 Task: Look for space in Nyakabindi, Tanzania from 12th July, 2023 to 16th July, 2023 for 8 adults in price range Rs.10000 to Rs.16000. Place can be private room with 8 bedrooms having 8 beds and 8 bathrooms. Property type can be house, flat, guest house, hotel. Amenities needed are: wifi, TV, free parkinig on premises, gym, breakfast. Booking option can be shelf check-in. Required host language is English.
Action: Mouse moved to (423, 86)
Screenshot: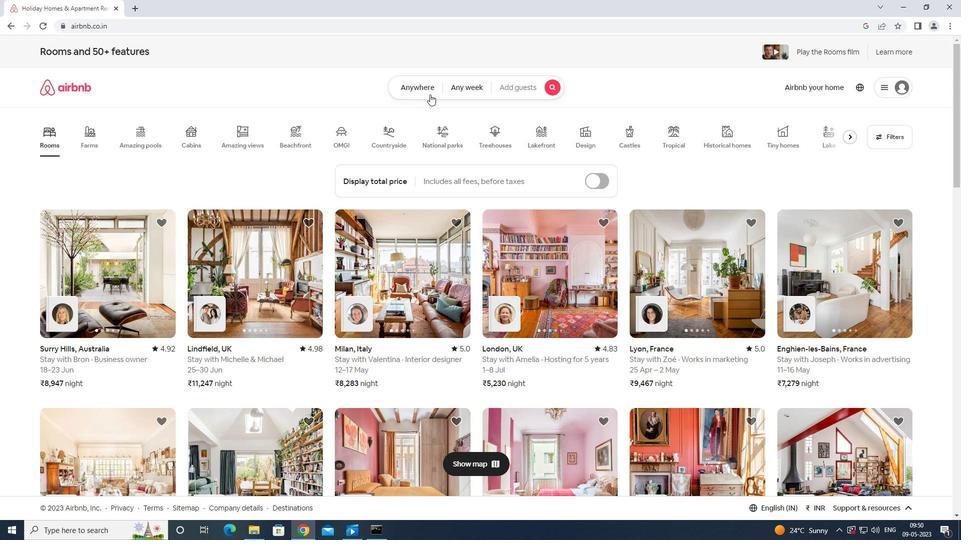 
Action: Mouse pressed left at (423, 86)
Screenshot: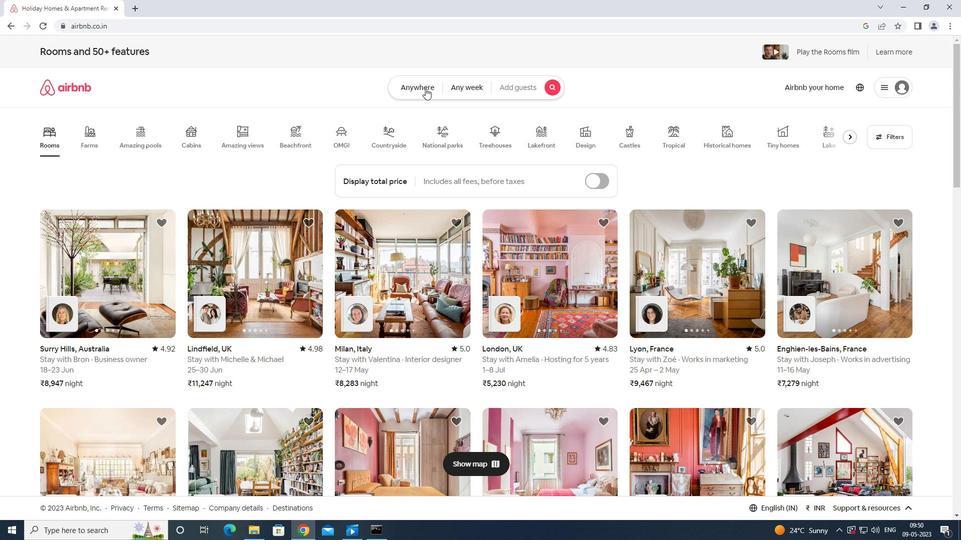 
Action: Mouse moved to (367, 121)
Screenshot: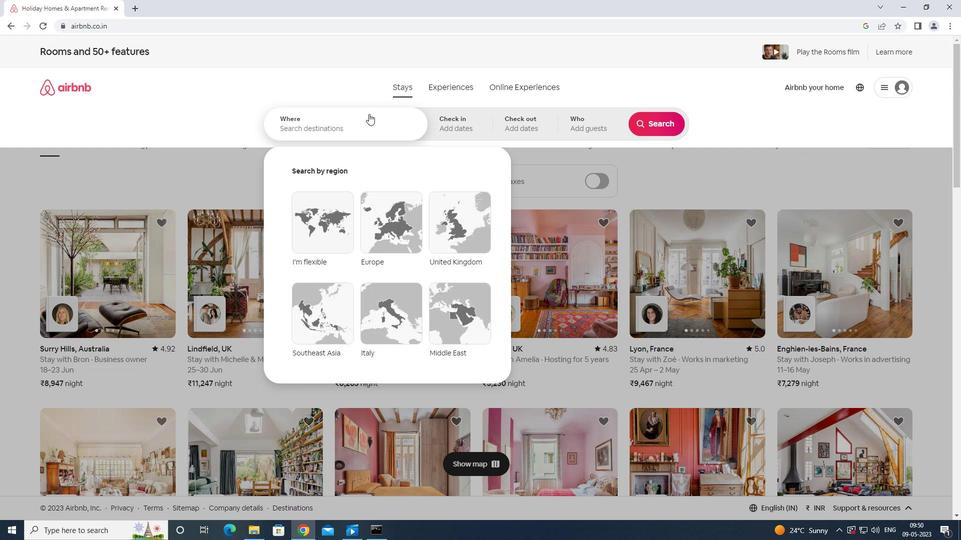 
Action: Mouse pressed left at (367, 121)
Screenshot: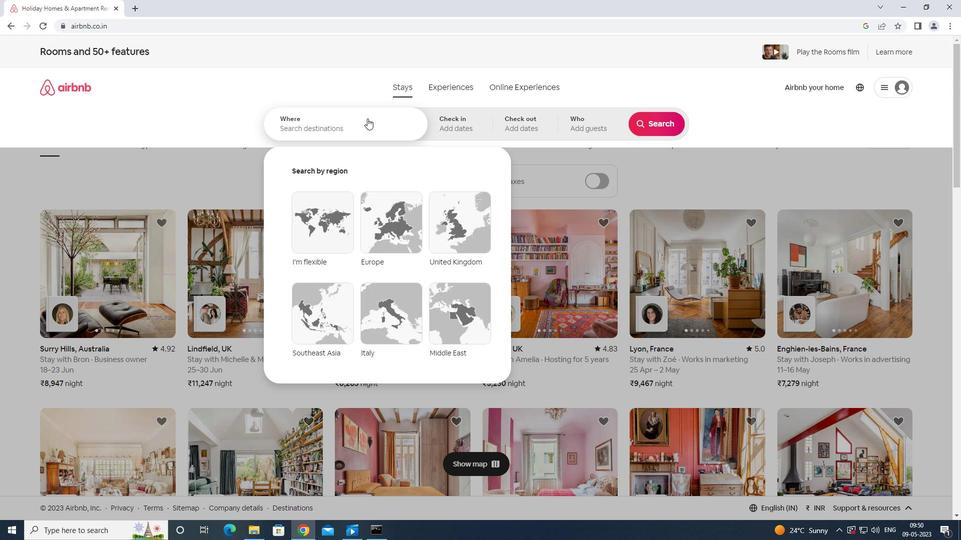 
Action: Mouse moved to (365, 125)
Screenshot: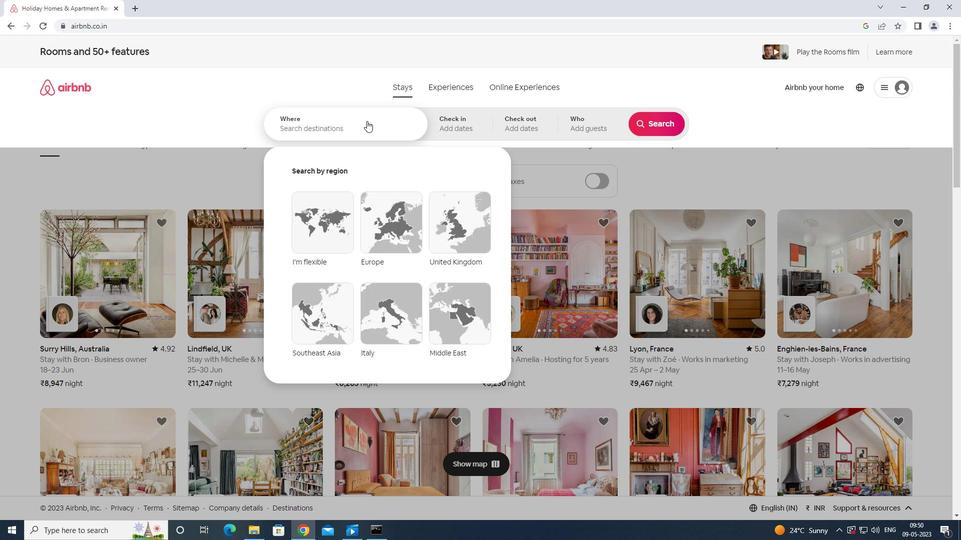 
Action: Key pressed n<Key.backspace><Key.shift>NYKABINDI<Key.space>TANZANIA\<Key.backspace><Key.enter>
Screenshot: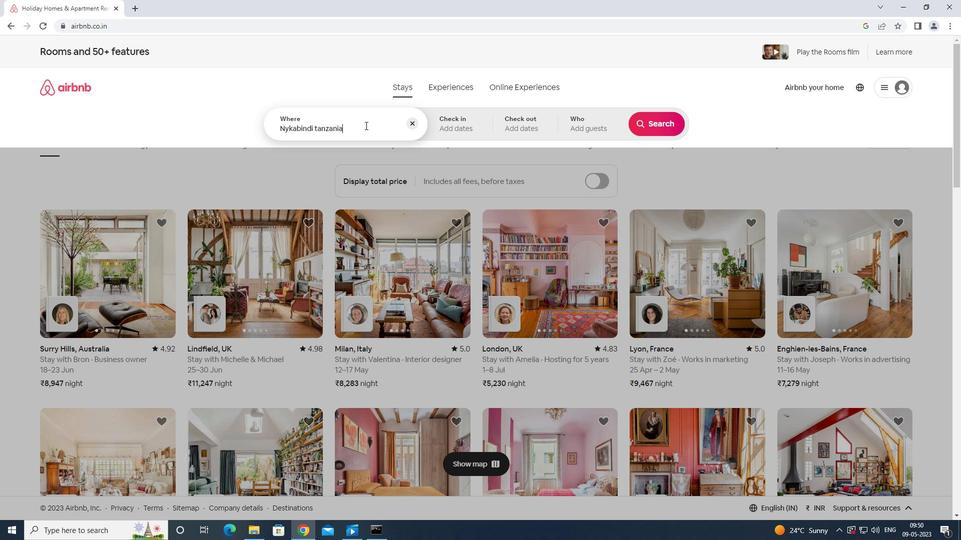 
Action: Mouse moved to (648, 207)
Screenshot: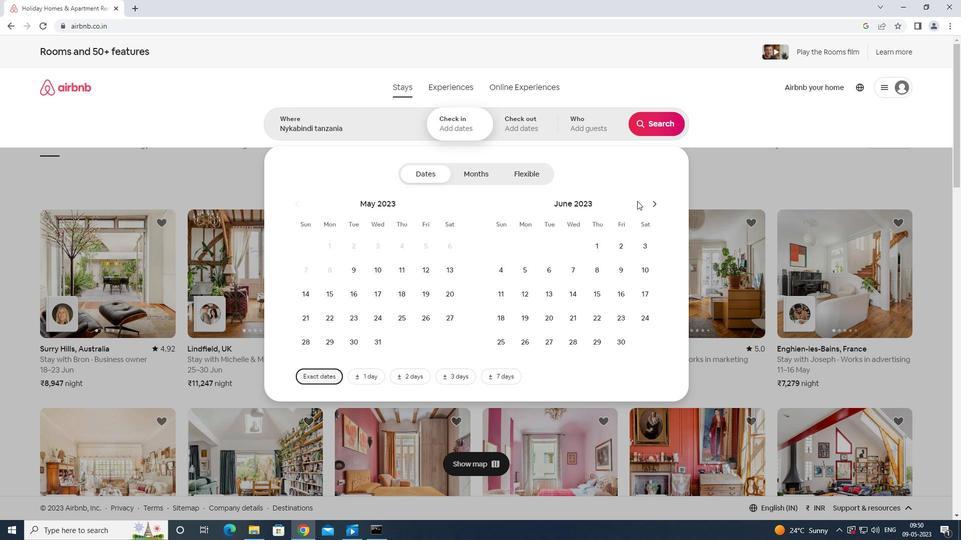 
Action: Mouse pressed left at (648, 207)
Screenshot: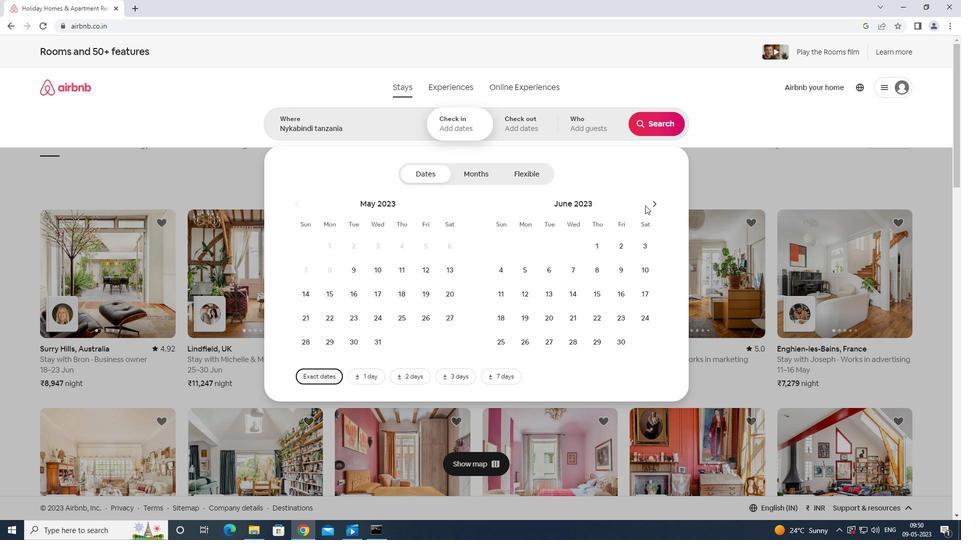 
Action: Mouse moved to (577, 290)
Screenshot: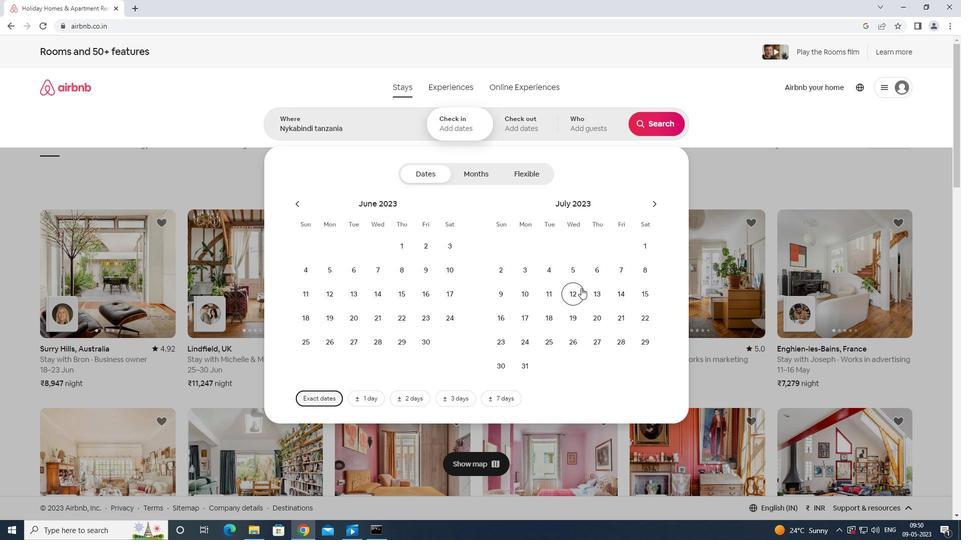 
Action: Mouse pressed left at (577, 290)
Screenshot: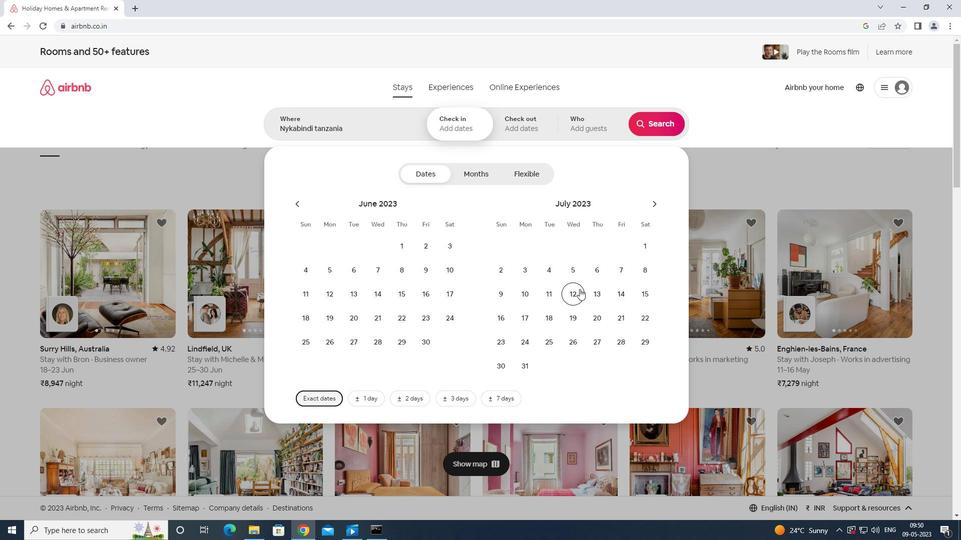
Action: Mouse moved to (506, 315)
Screenshot: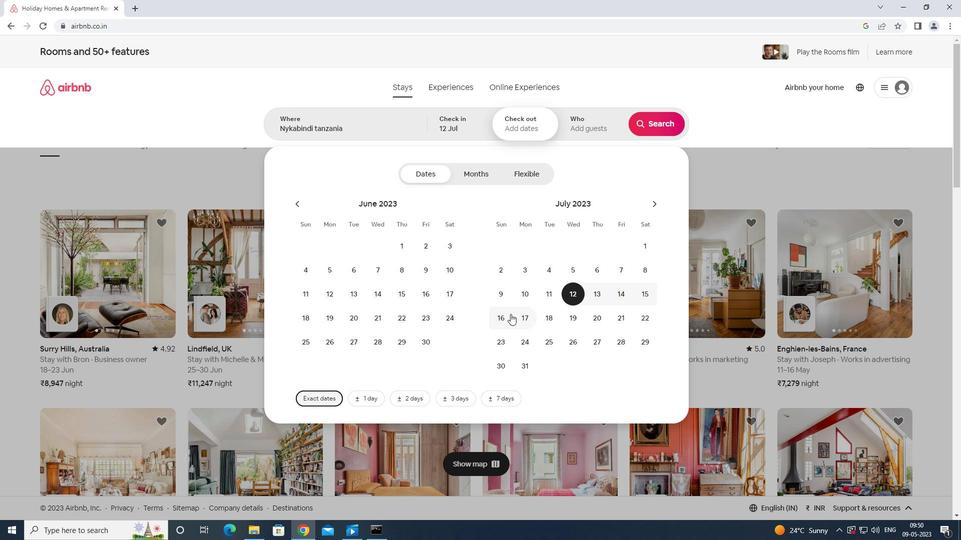 
Action: Mouse pressed left at (506, 315)
Screenshot: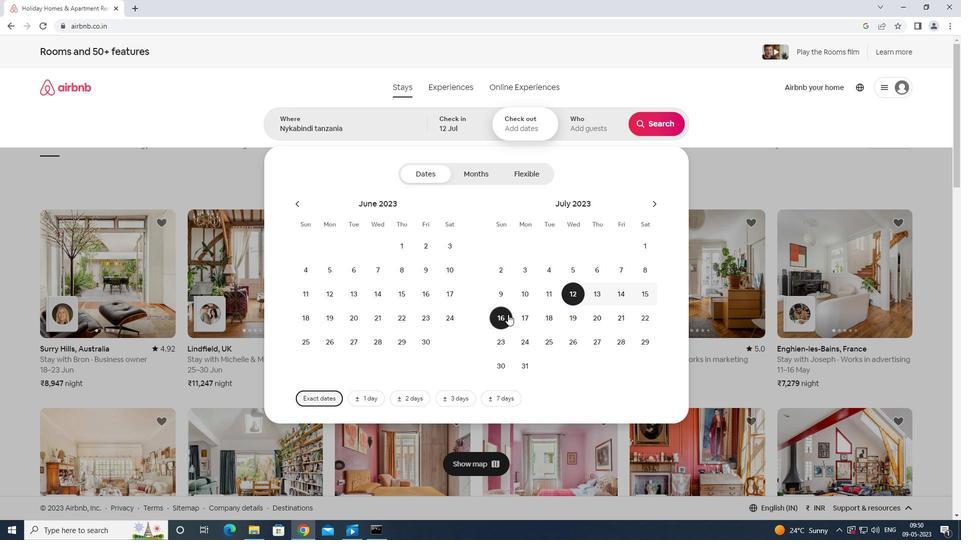 
Action: Mouse moved to (597, 126)
Screenshot: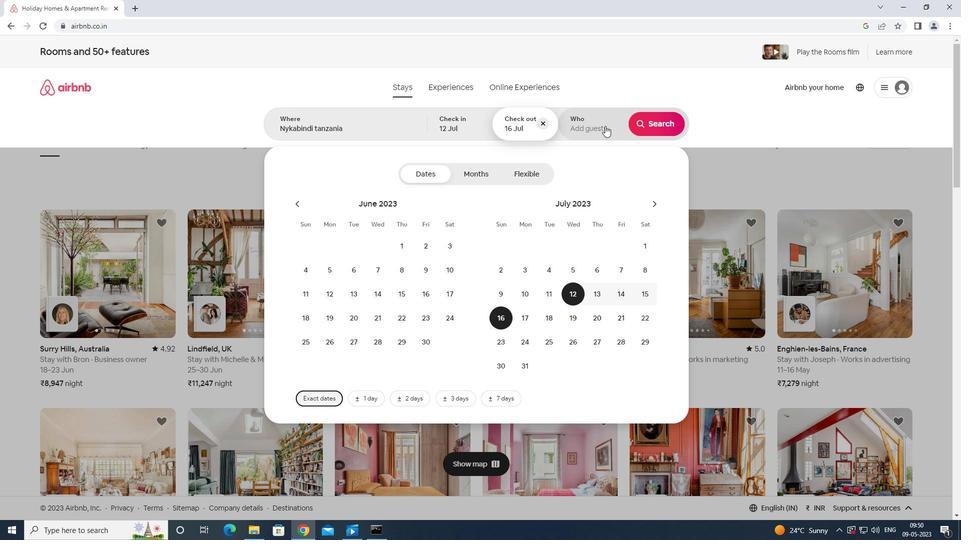 
Action: Mouse pressed left at (597, 126)
Screenshot: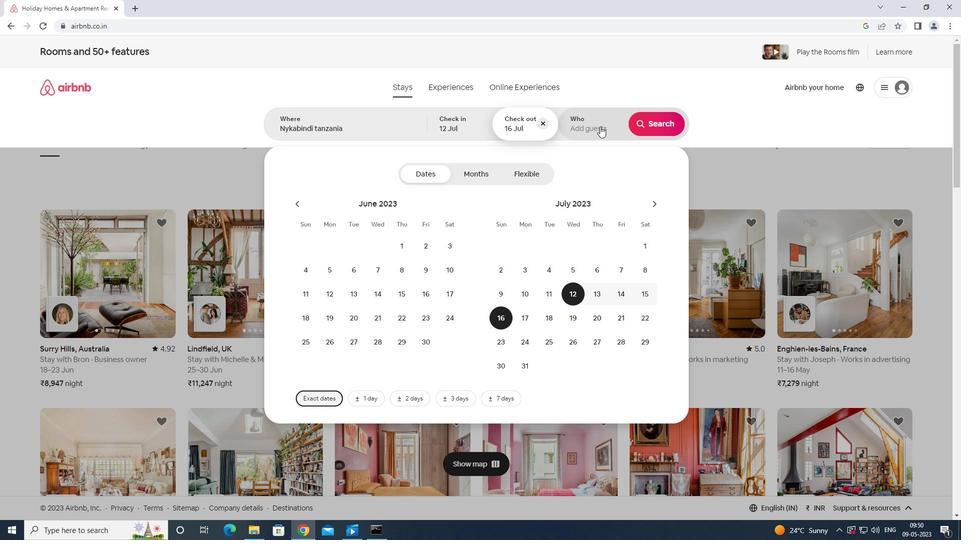 
Action: Mouse moved to (663, 173)
Screenshot: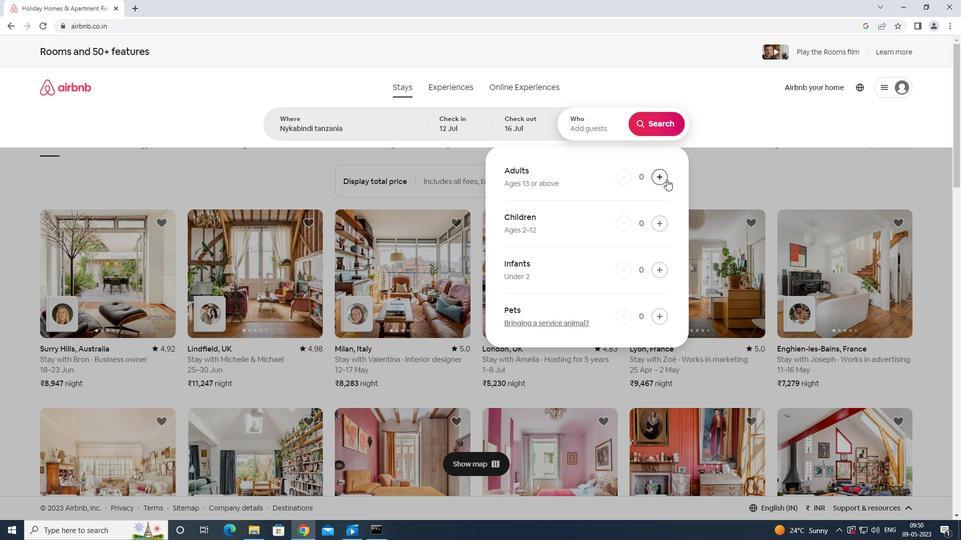 
Action: Mouse pressed left at (663, 173)
Screenshot: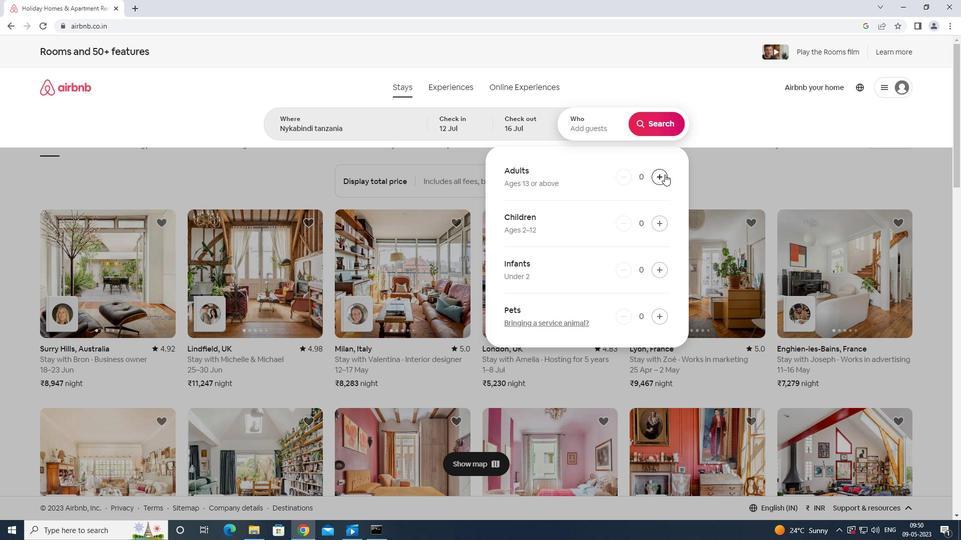 
Action: Mouse pressed left at (663, 173)
Screenshot: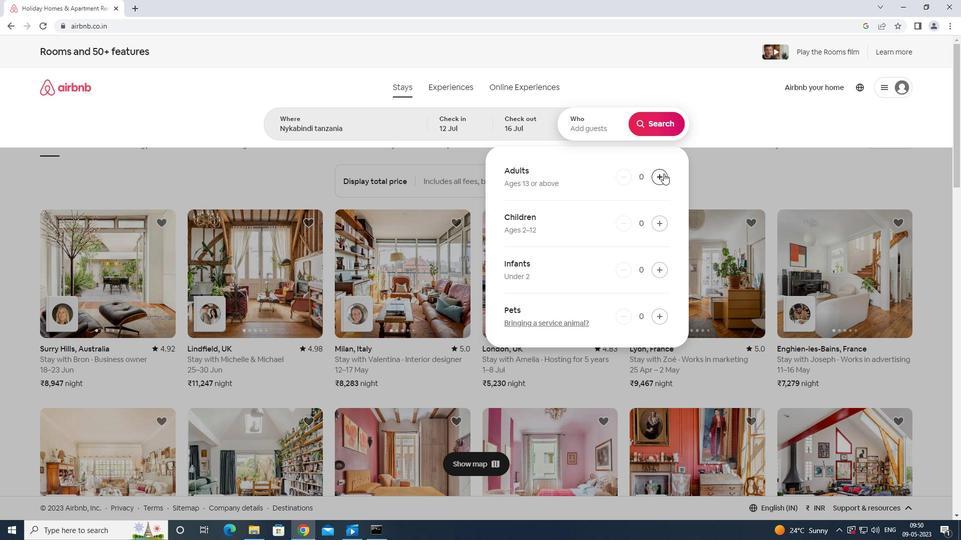 
Action: Mouse pressed left at (663, 173)
Screenshot: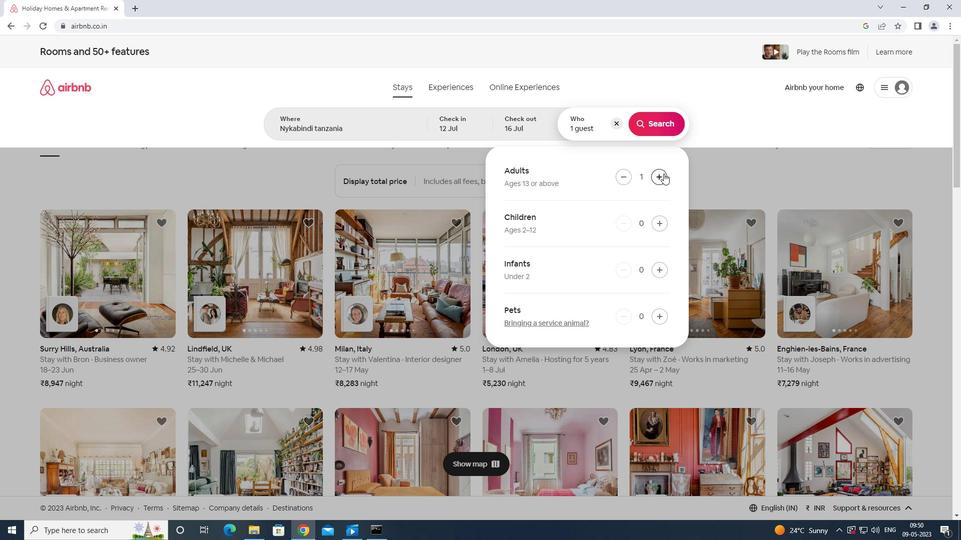 
Action: Mouse pressed left at (663, 173)
Screenshot: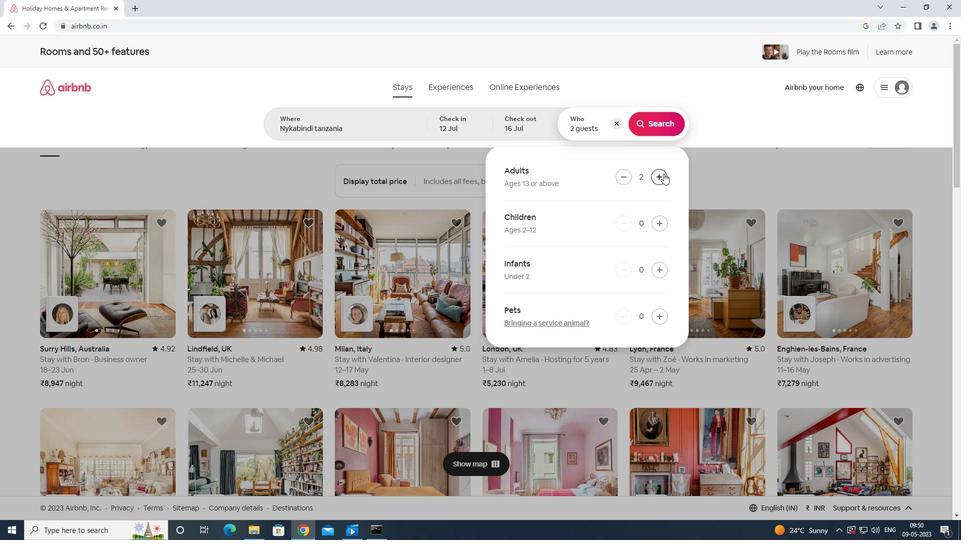 
Action: Mouse pressed left at (663, 173)
Screenshot: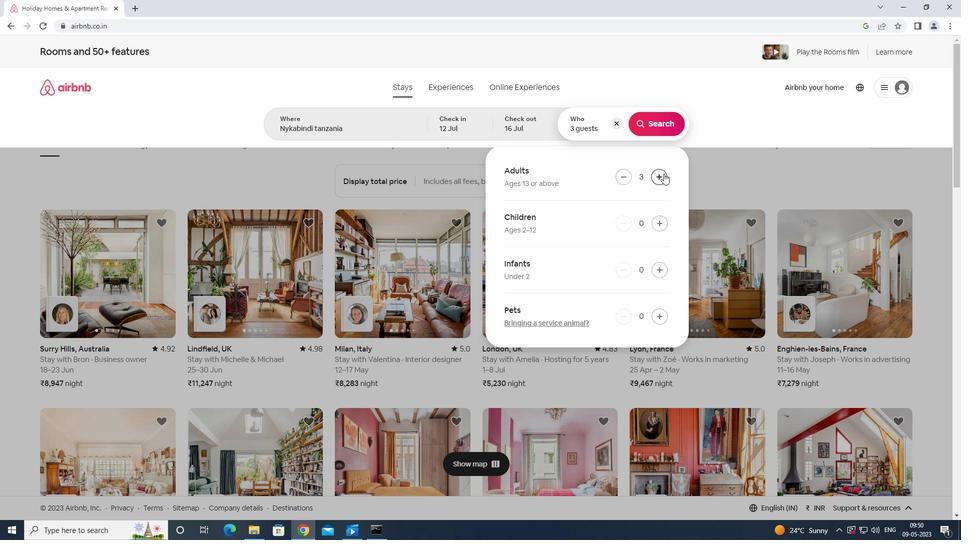 
Action: Mouse pressed left at (663, 173)
Screenshot: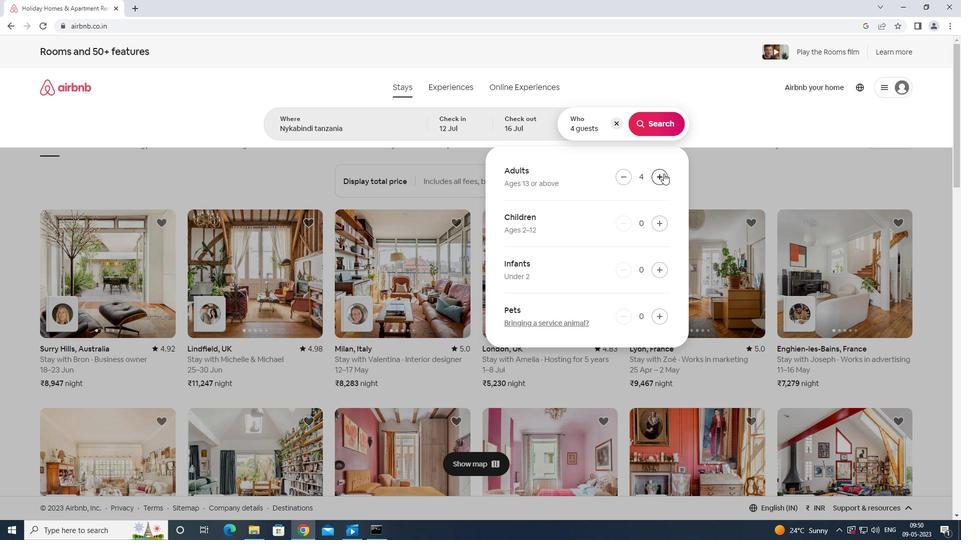 
Action: Mouse pressed left at (663, 173)
Screenshot: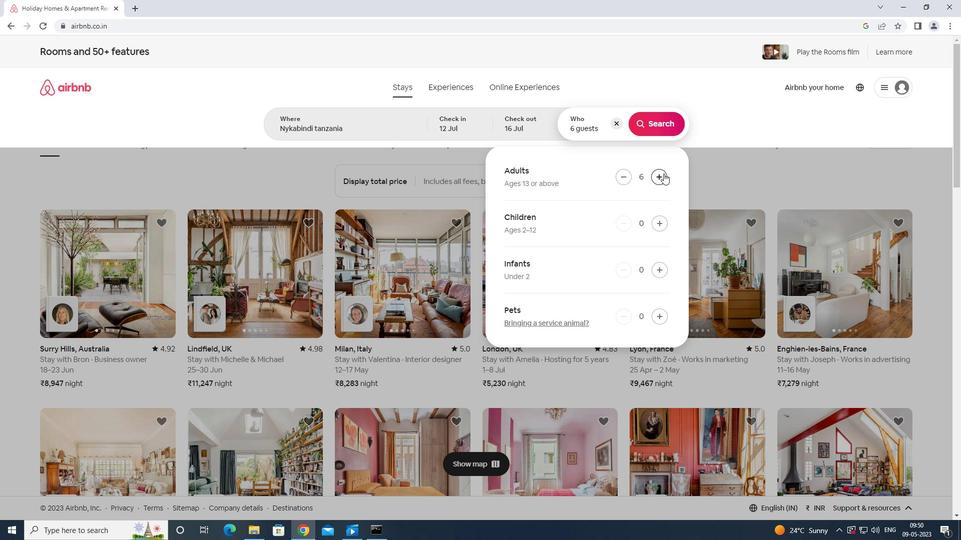 
Action: Mouse pressed left at (663, 173)
Screenshot: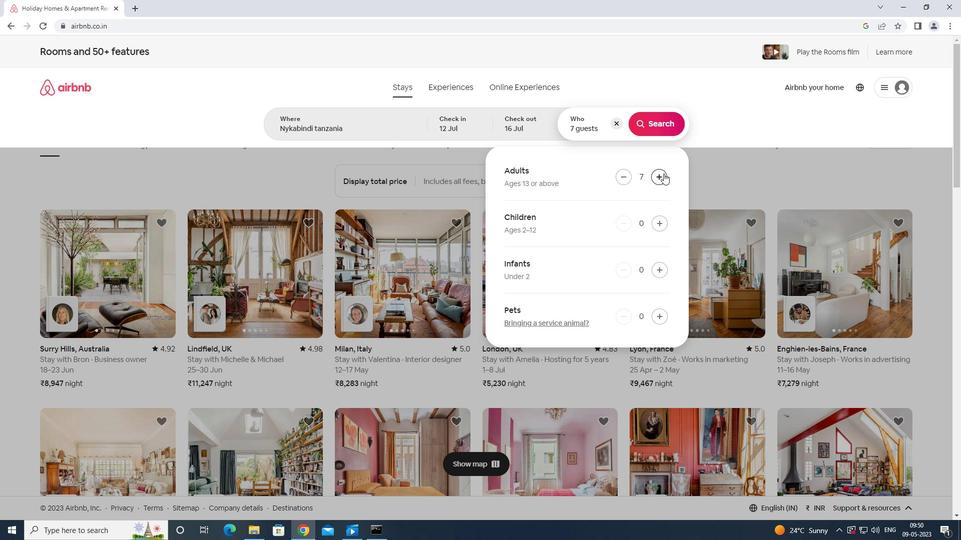 
Action: Mouse moved to (674, 118)
Screenshot: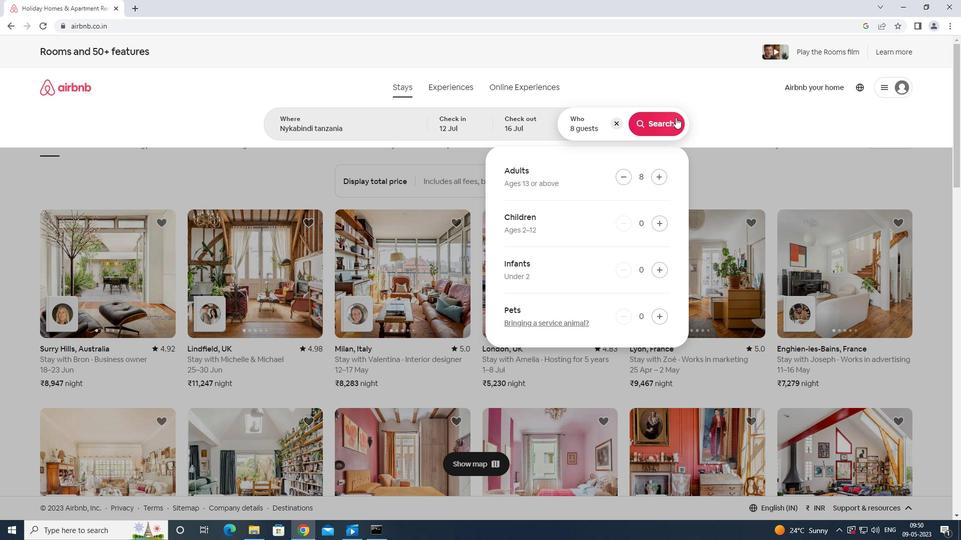 
Action: Mouse pressed left at (674, 118)
Screenshot: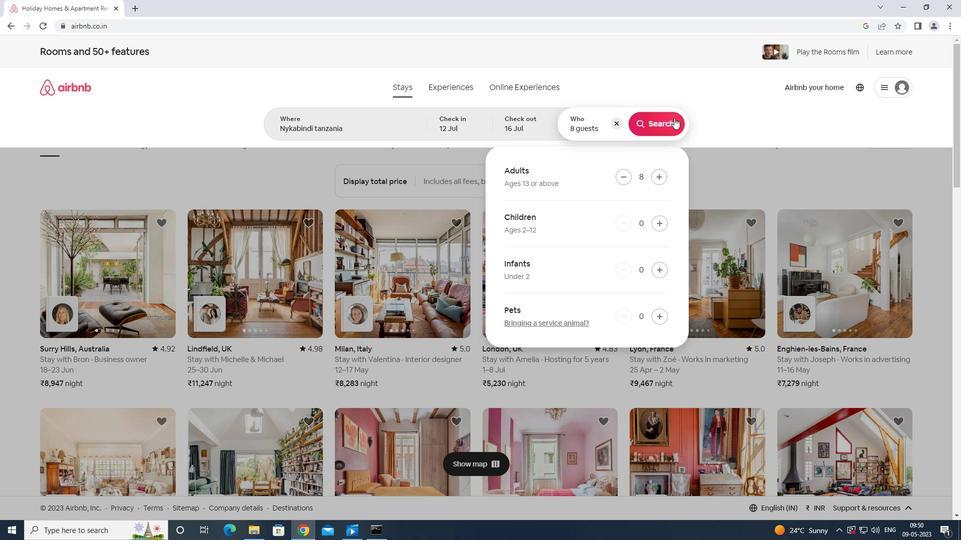 
Action: Mouse moved to (920, 93)
Screenshot: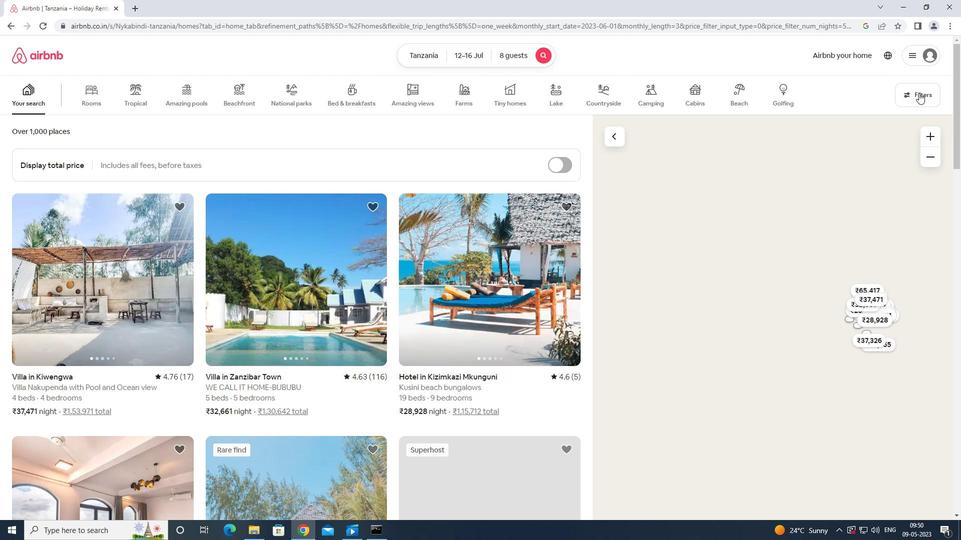 
Action: Mouse pressed left at (920, 93)
Screenshot: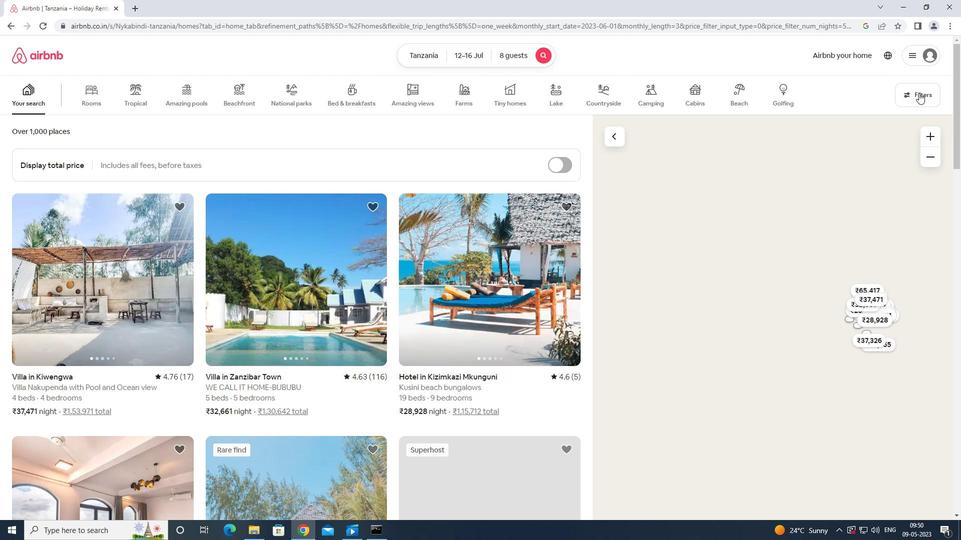 
Action: Mouse moved to (402, 331)
Screenshot: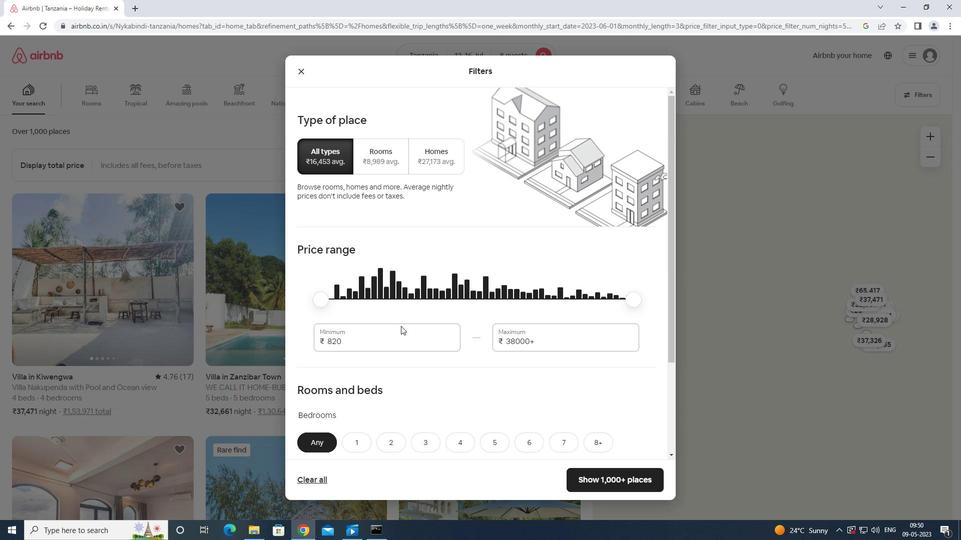 
Action: Mouse pressed left at (402, 331)
Screenshot: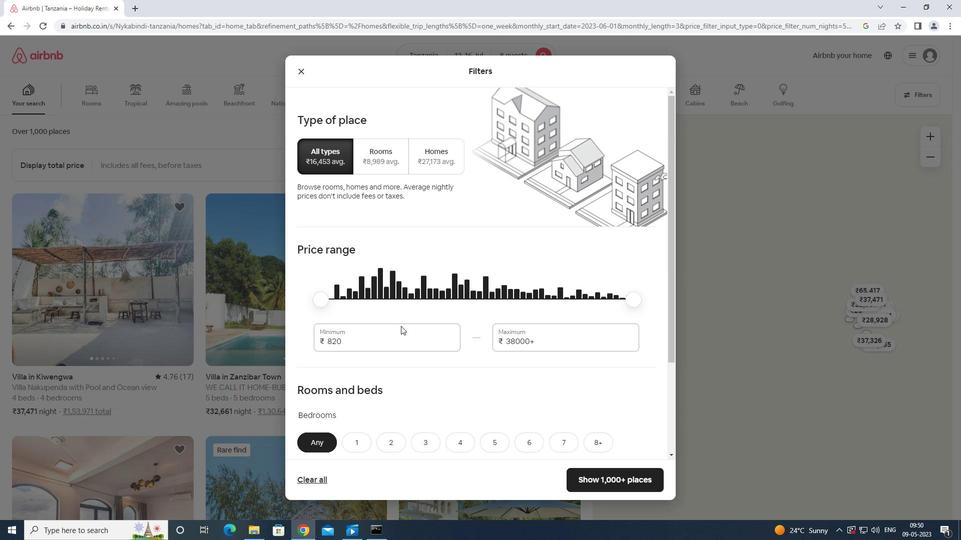 
Action: Mouse moved to (406, 333)
Screenshot: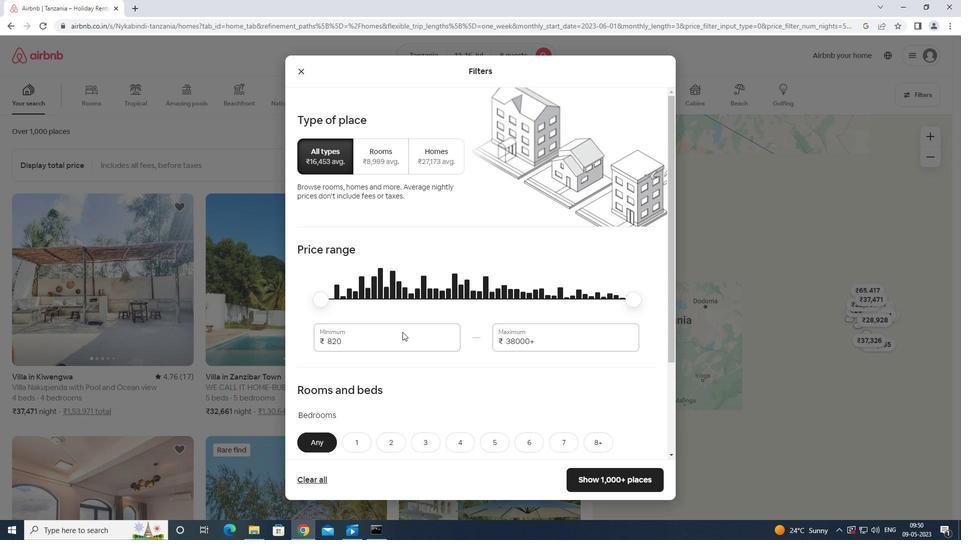 
Action: Key pressed <Key.backspace><Key.backspace><Key.backspace><Key.backspace><Key.backspace>10000
Screenshot: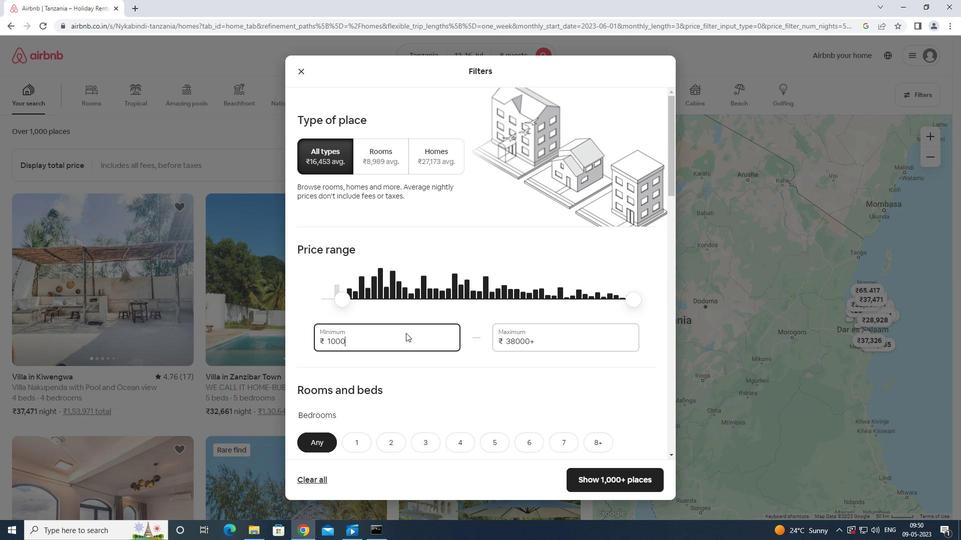 
Action: Mouse moved to (568, 336)
Screenshot: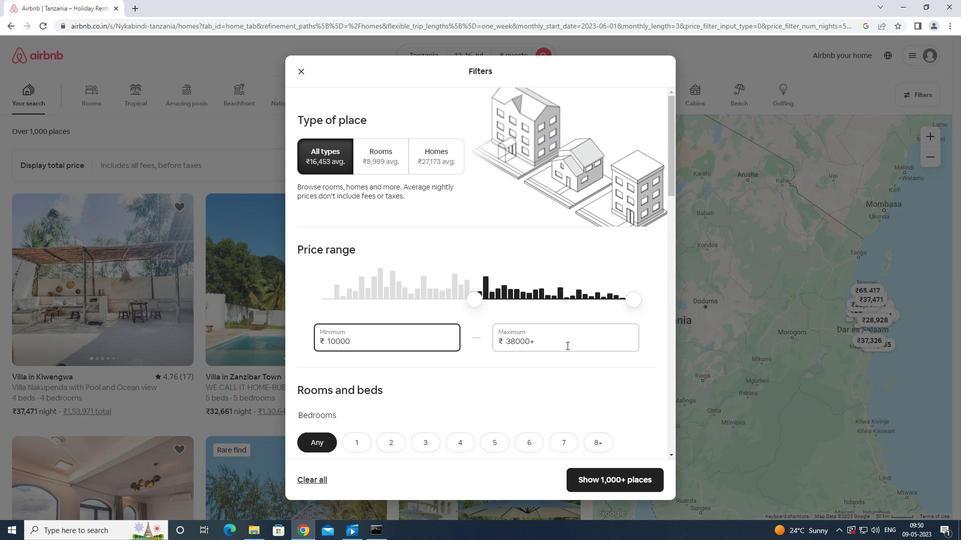 
Action: Mouse pressed left at (568, 336)
Screenshot: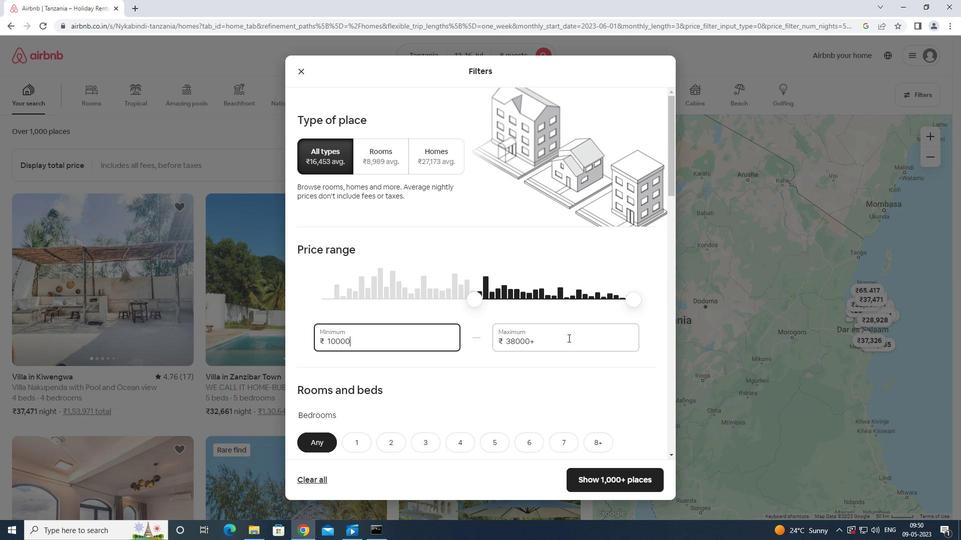 
Action: Key pressed <Key.backspace><Key.backspace><Key.backspace><Key.backspace><Key.backspace><Key.backspace><Key.backspace><Key.backspace><Key.backspace><Key.backspace><Key.backspace><Key.backspace><Key.backspace><Key.backspace><Key.backspace><Key.backspace><Key.backspace><Key.backspace>16000
Screenshot: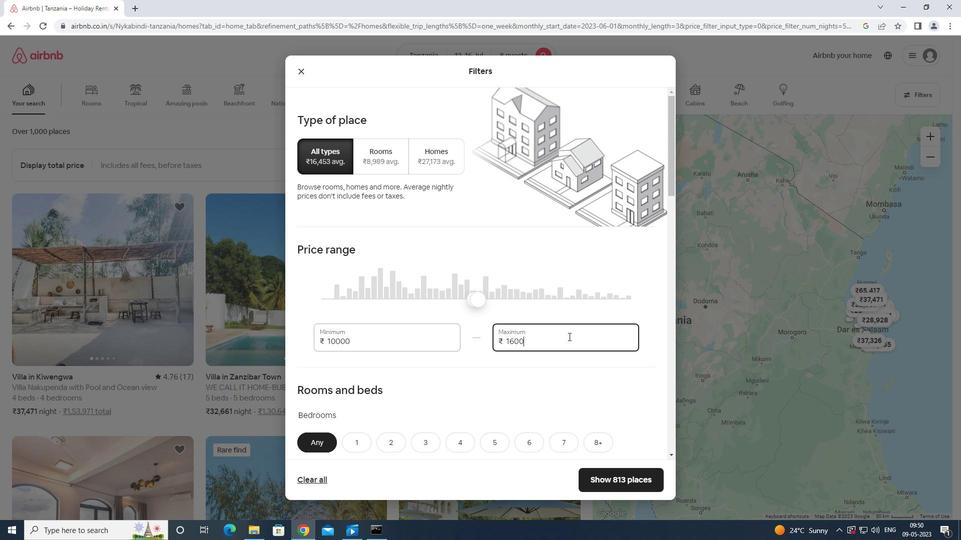 
Action: Mouse moved to (571, 352)
Screenshot: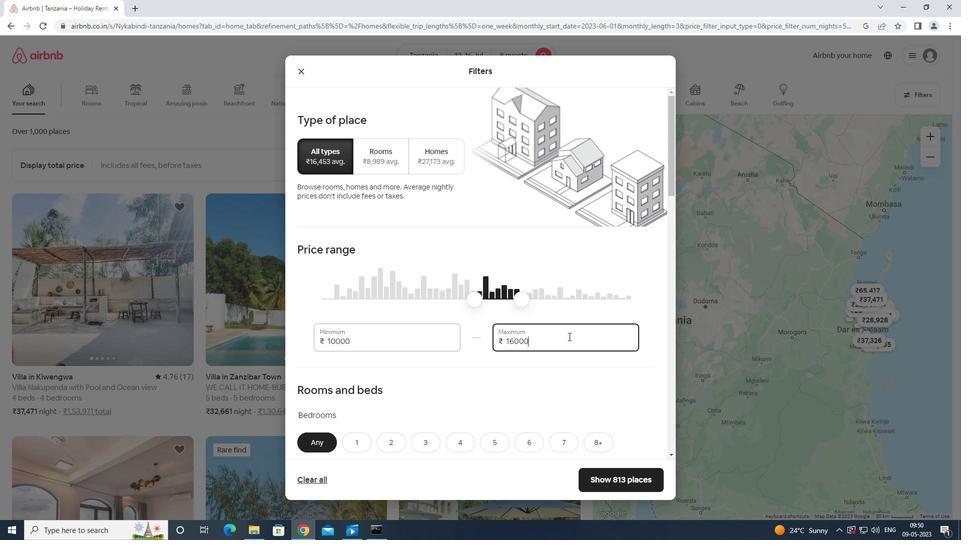 
Action: Mouse scrolled (571, 352) with delta (0, 0)
Screenshot: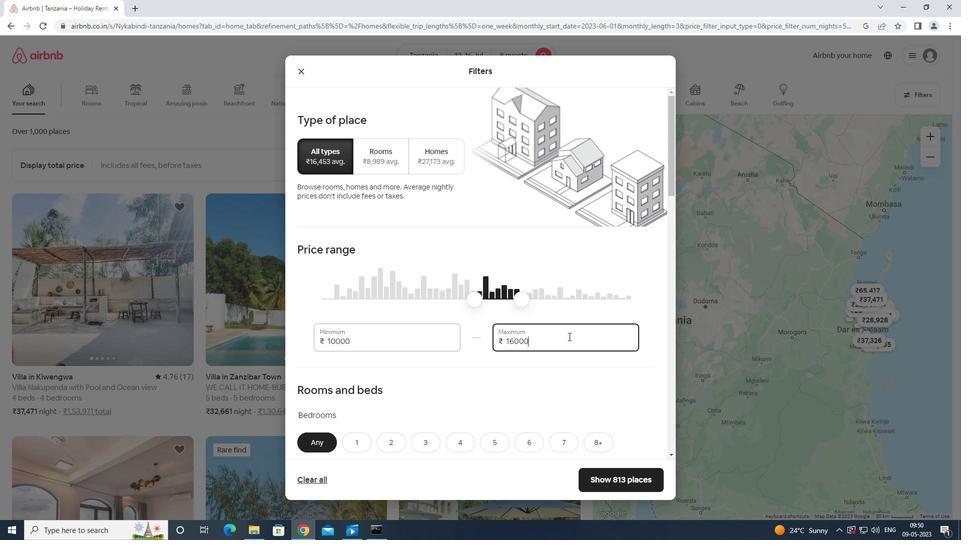 
Action: Mouse moved to (573, 364)
Screenshot: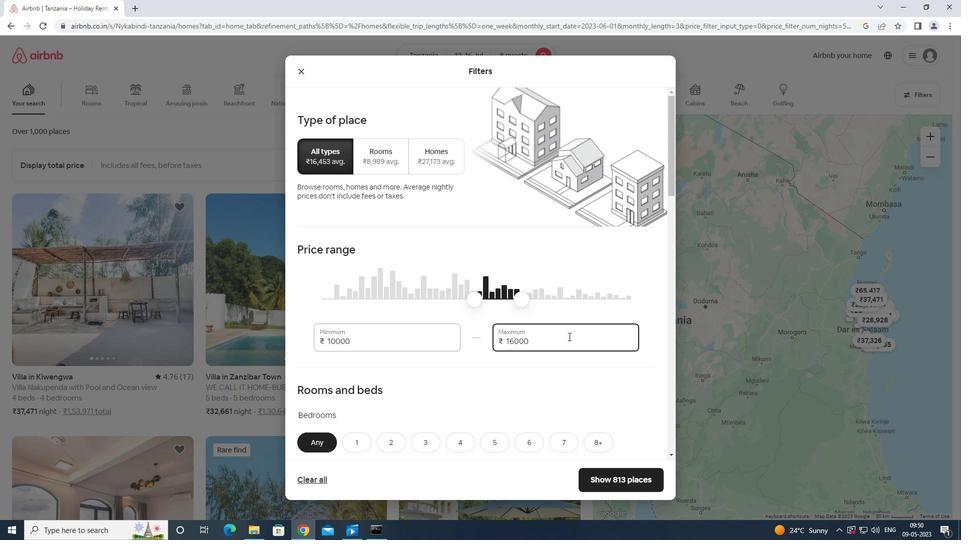 
Action: Mouse scrolled (573, 363) with delta (0, 0)
Screenshot: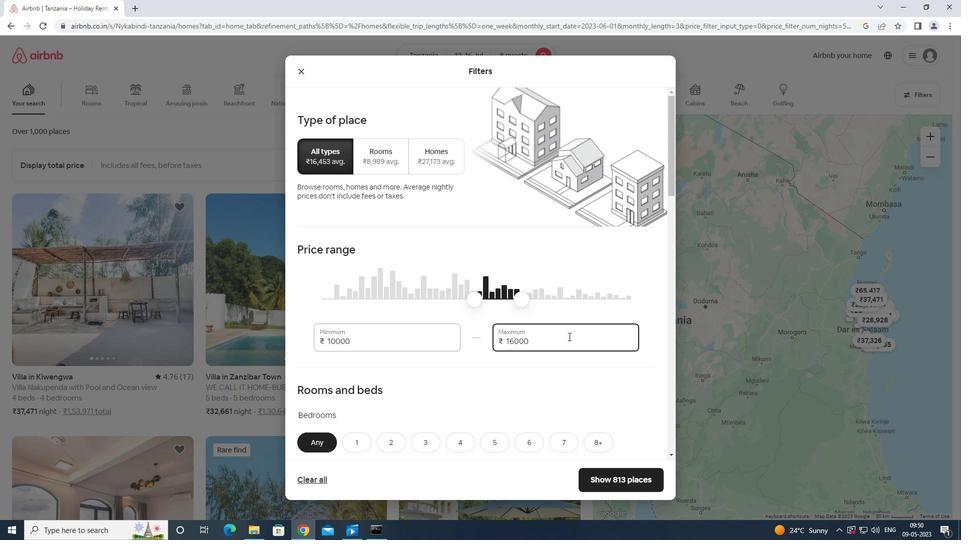 
Action: Mouse moved to (602, 342)
Screenshot: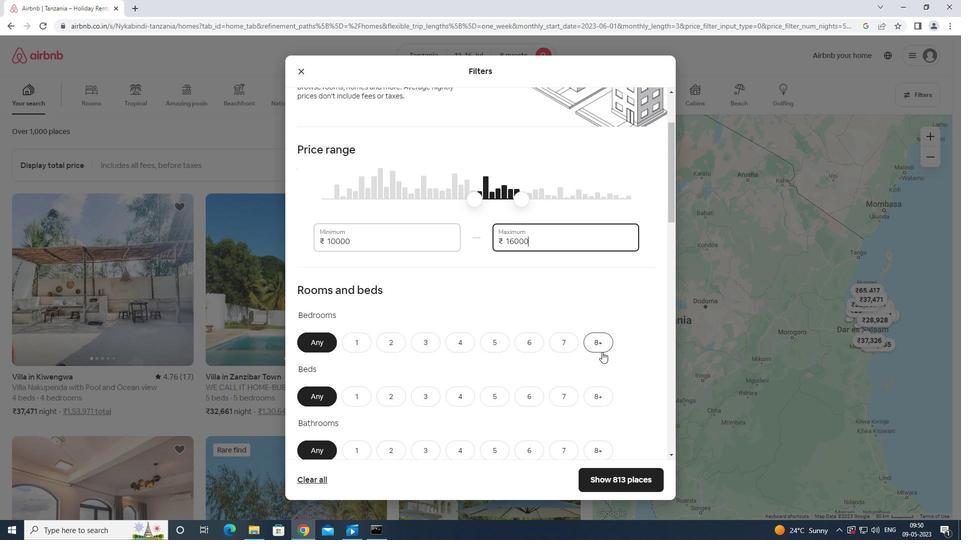 
Action: Mouse pressed left at (602, 342)
Screenshot: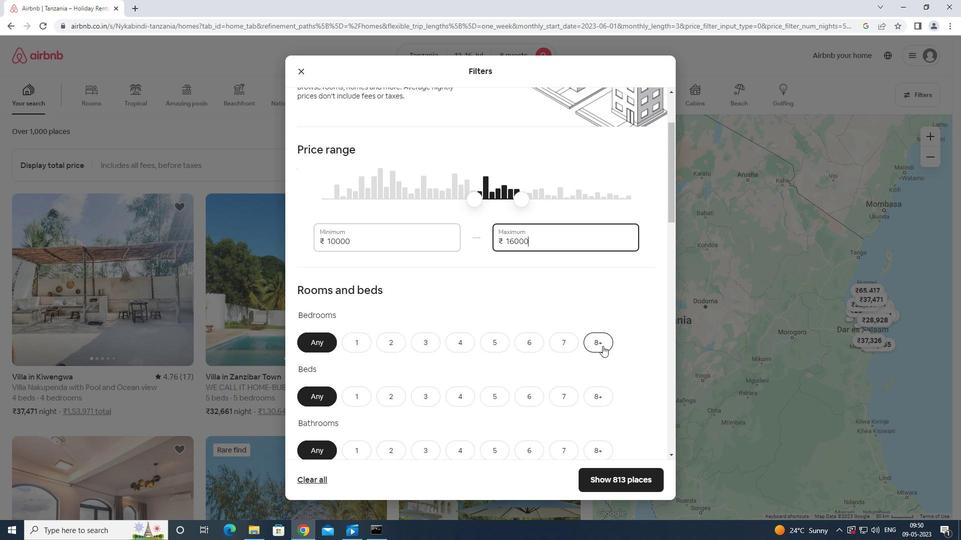 
Action: Mouse moved to (597, 400)
Screenshot: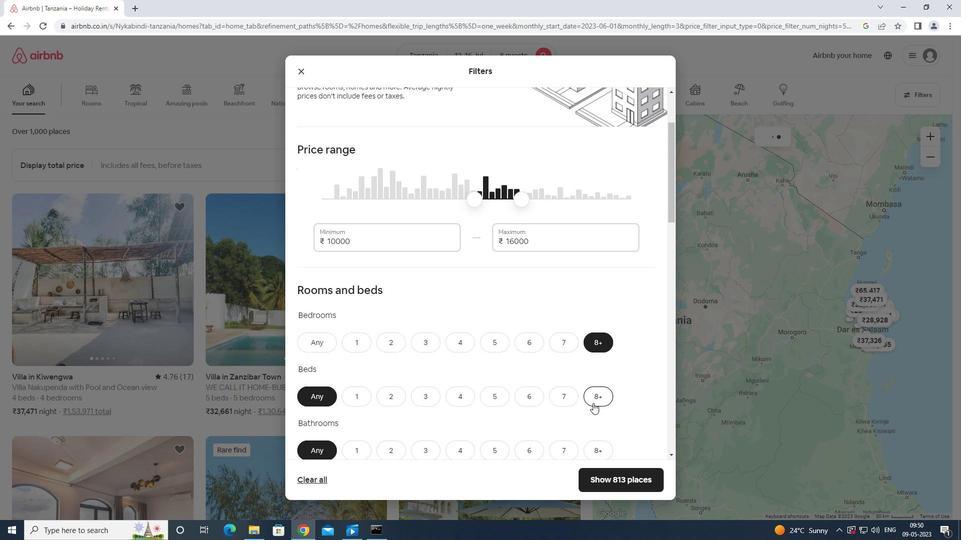 
Action: Mouse pressed left at (597, 400)
Screenshot: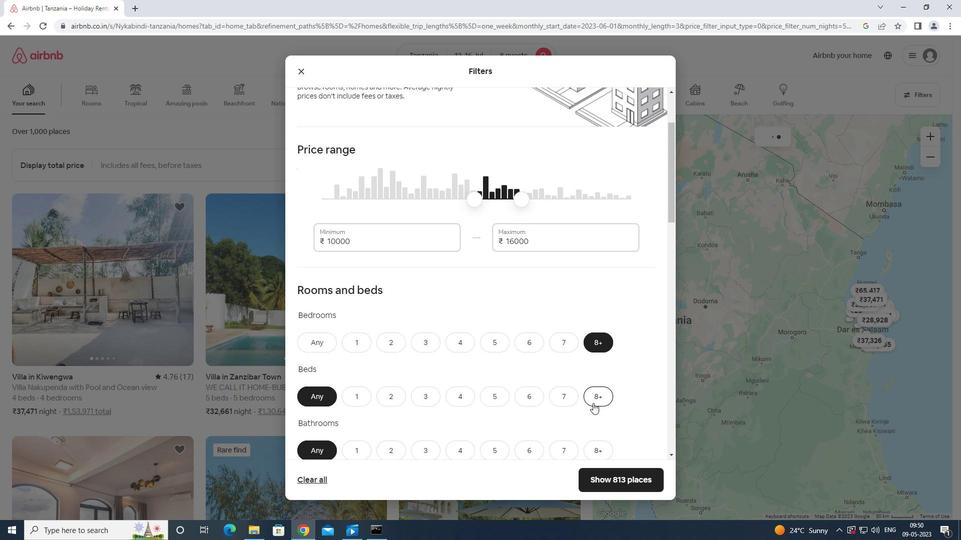 
Action: Mouse moved to (598, 454)
Screenshot: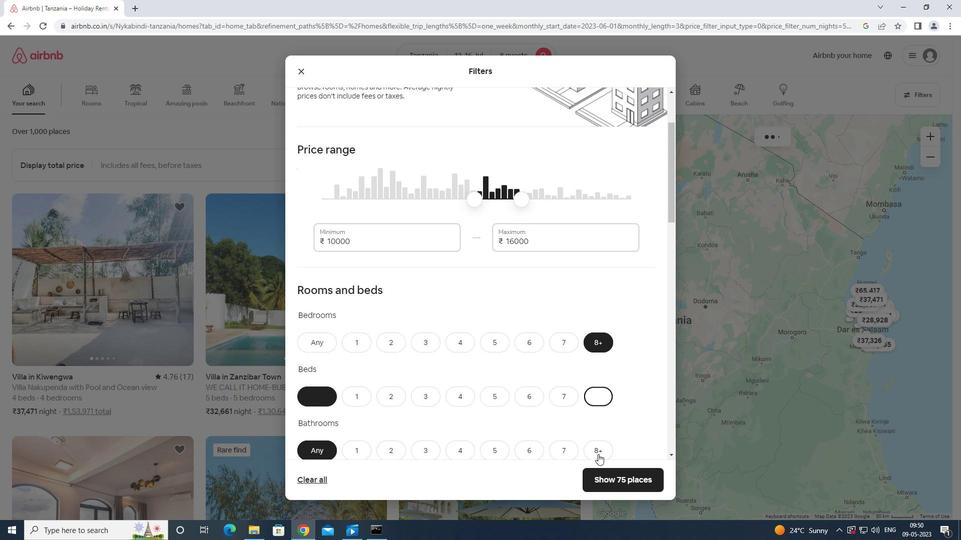 
Action: Mouse pressed left at (598, 454)
Screenshot: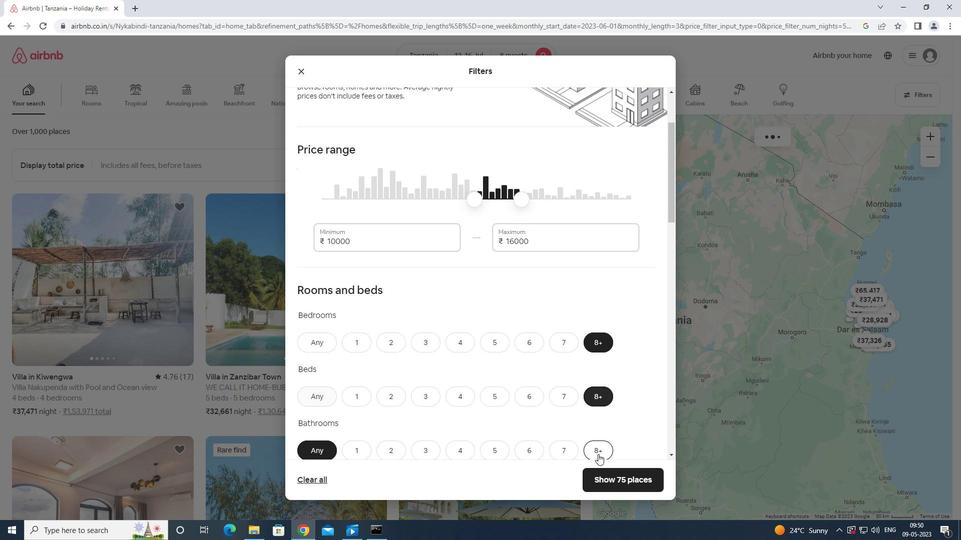 
Action: Mouse moved to (592, 442)
Screenshot: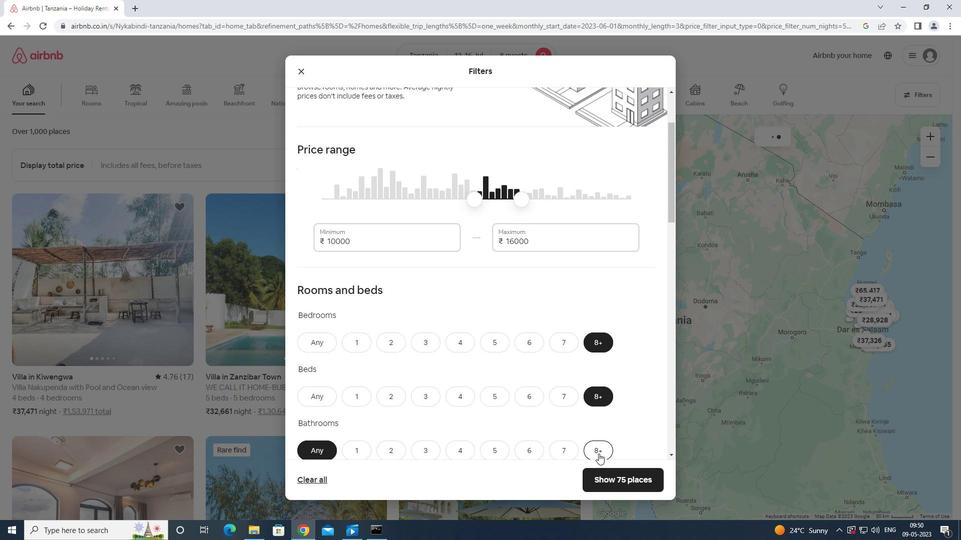 
Action: Mouse scrolled (592, 442) with delta (0, 0)
Screenshot: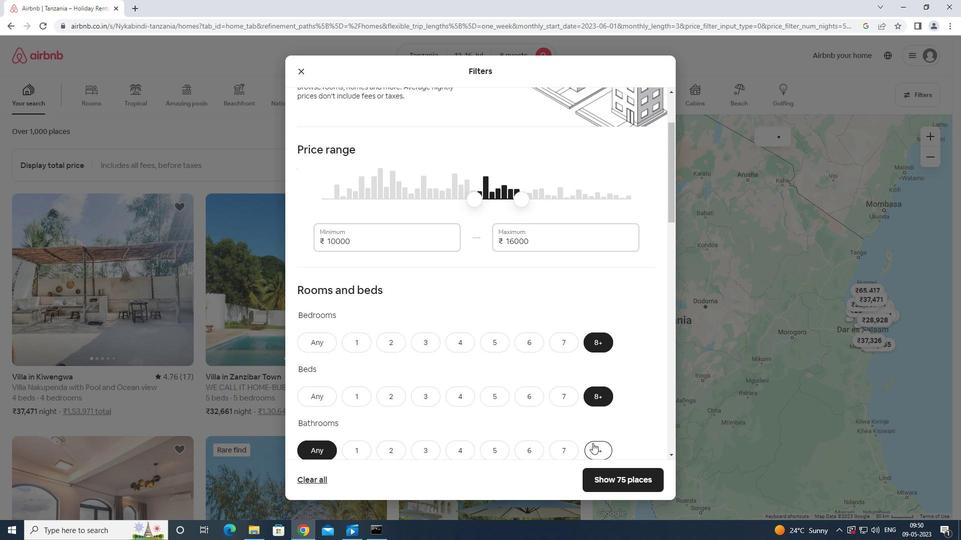 
Action: Mouse scrolled (592, 442) with delta (0, 0)
Screenshot: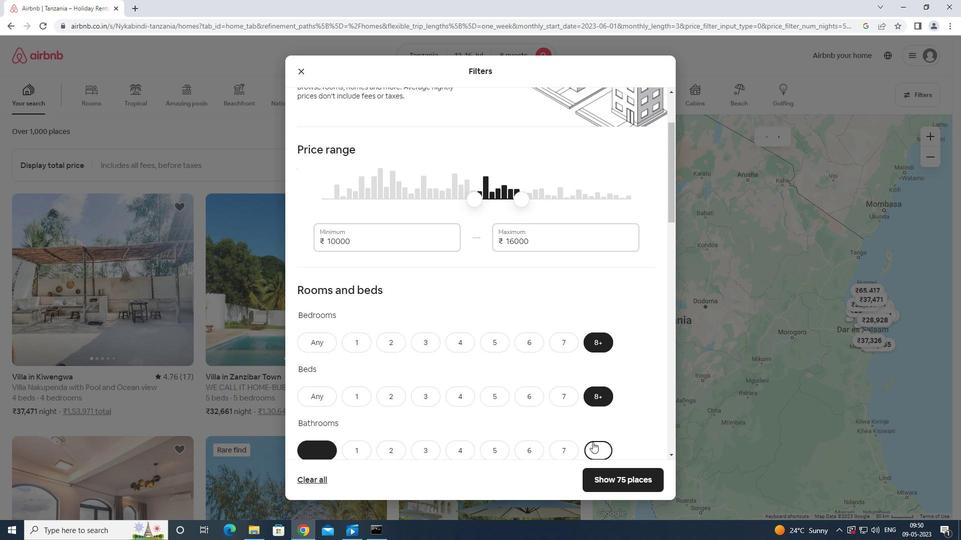 
Action: Mouse scrolled (592, 442) with delta (0, 0)
Screenshot: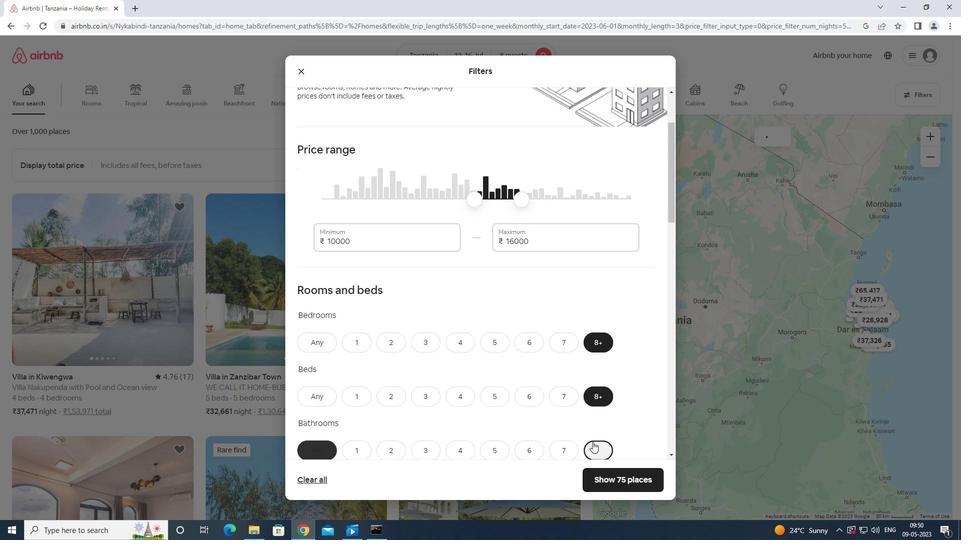 
Action: Mouse moved to (592, 442)
Screenshot: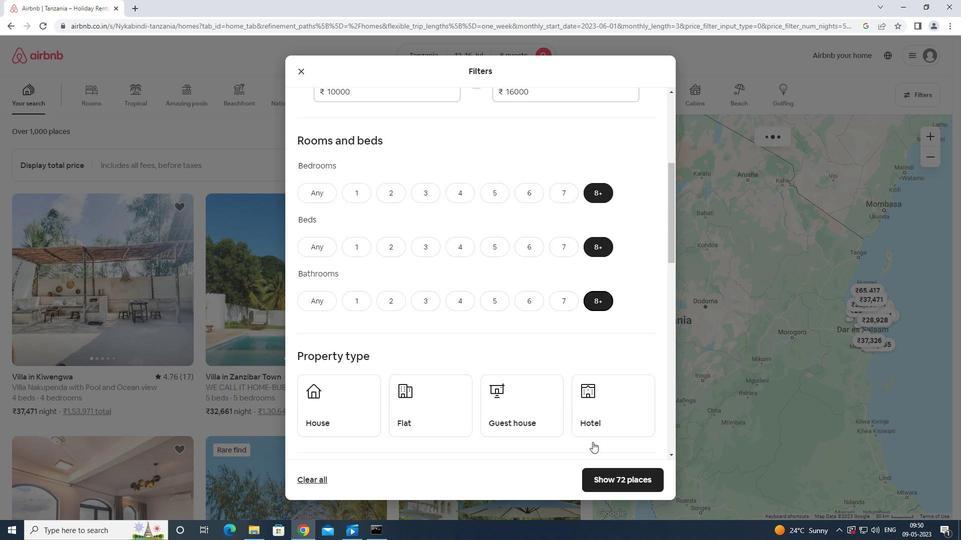 
Action: Mouse scrolled (592, 441) with delta (0, 0)
Screenshot: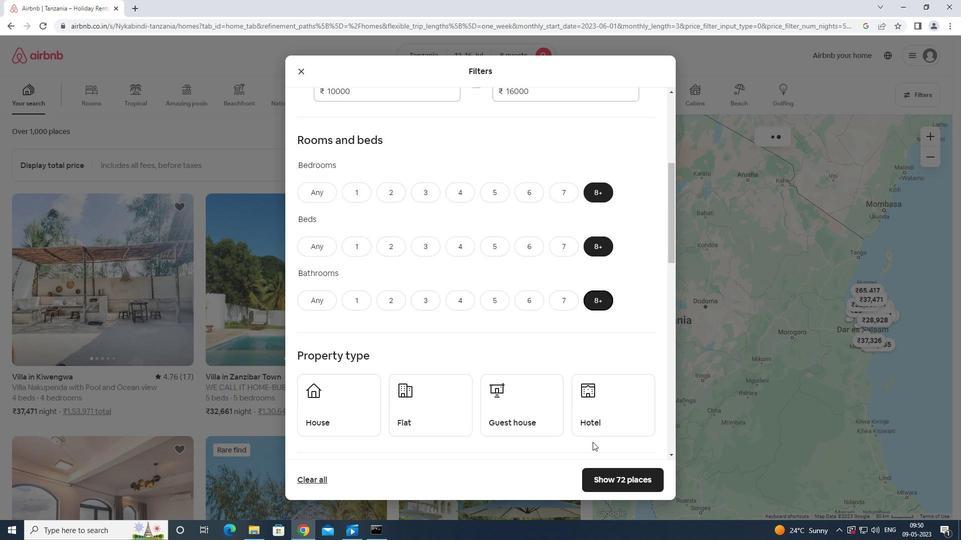 
Action: Mouse moved to (358, 377)
Screenshot: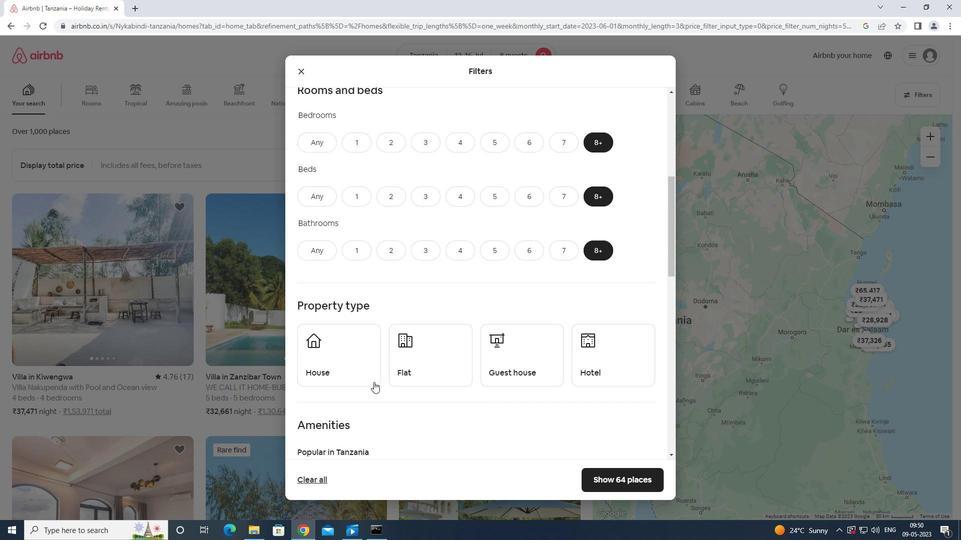 
Action: Mouse pressed left at (358, 377)
Screenshot: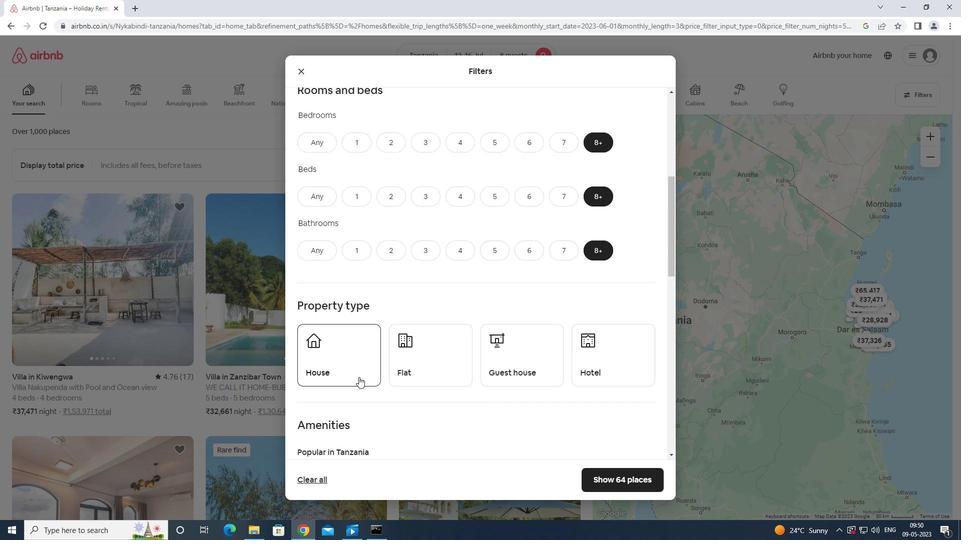 
Action: Mouse moved to (412, 360)
Screenshot: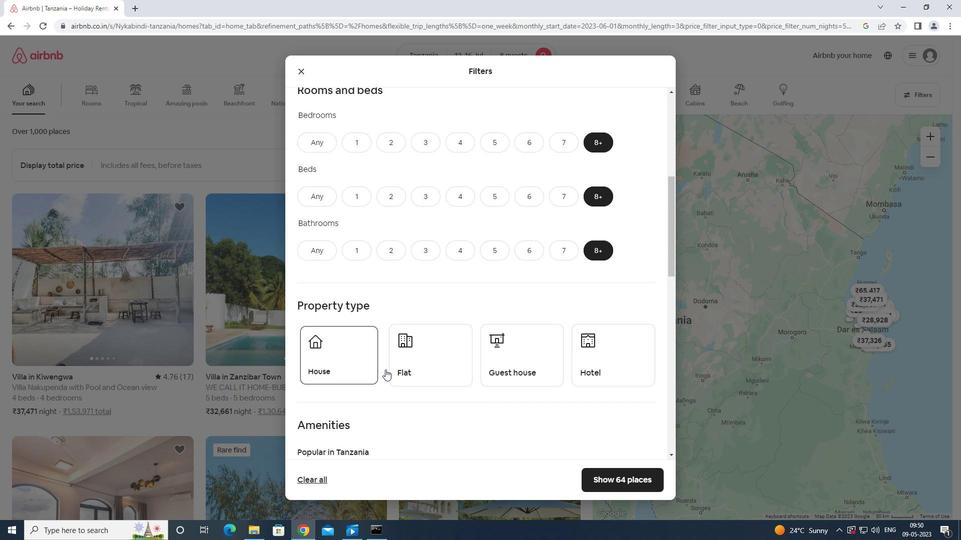 
Action: Mouse pressed left at (412, 360)
Screenshot: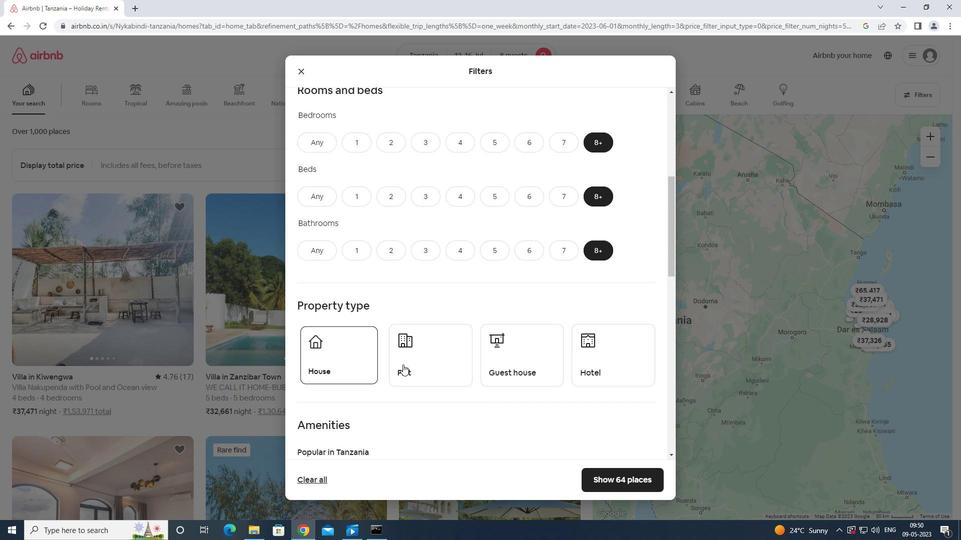 
Action: Mouse moved to (525, 368)
Screenshot: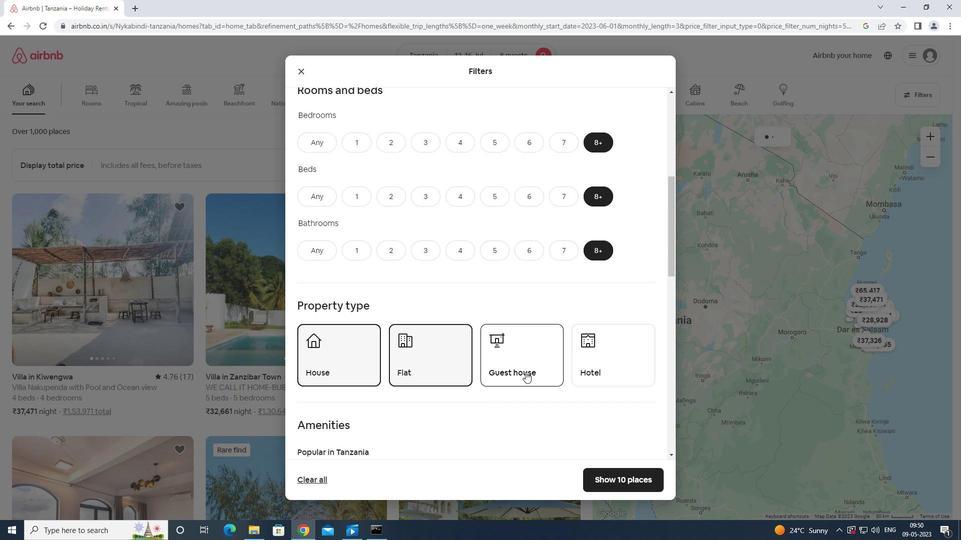 
Action: Mouse pressed left at (525, 368)
Screenshot: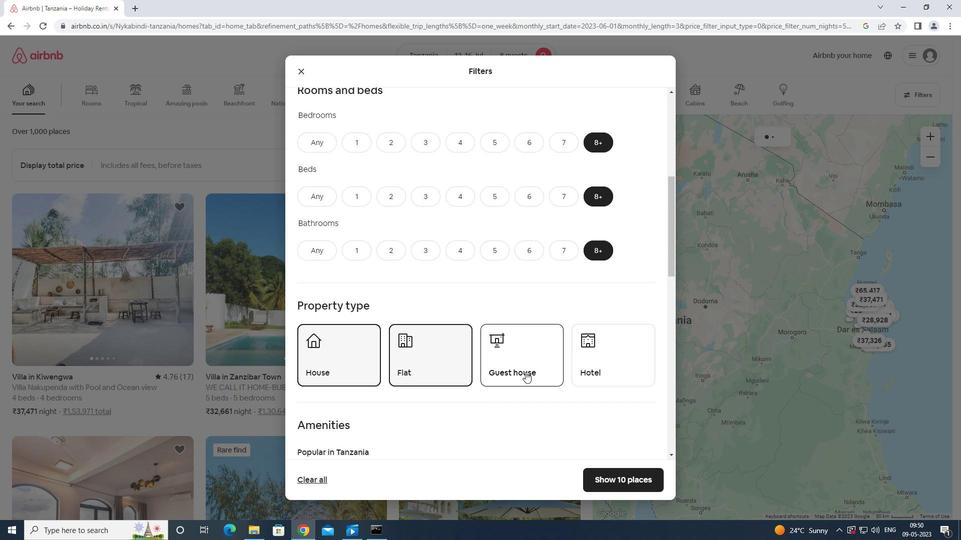 
Action: Mouse moved to (524, 367)
Screenshot: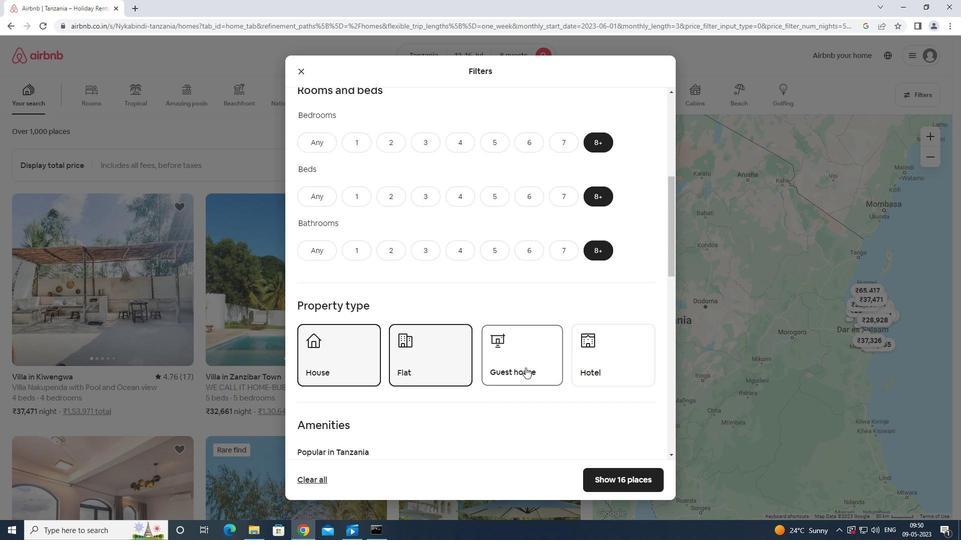 
Action: Mouse scrolled (524, 366) with delta (0, 0)
Screenshot: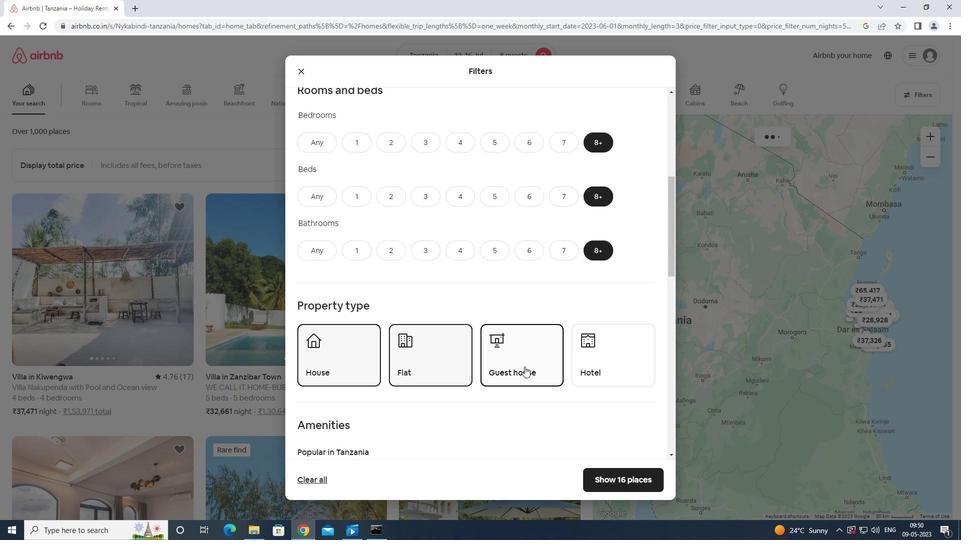
Action: Mouse scrolled (524, 366) with delta (0, 0)
Screenshot: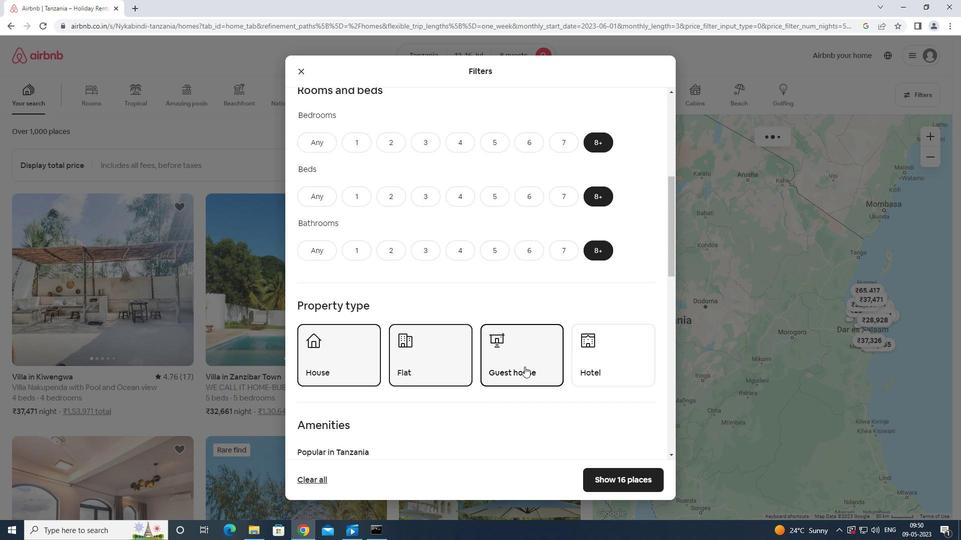 
Action: Mouse scrolled (524, 366) with delta (0, 0)
Screenshot: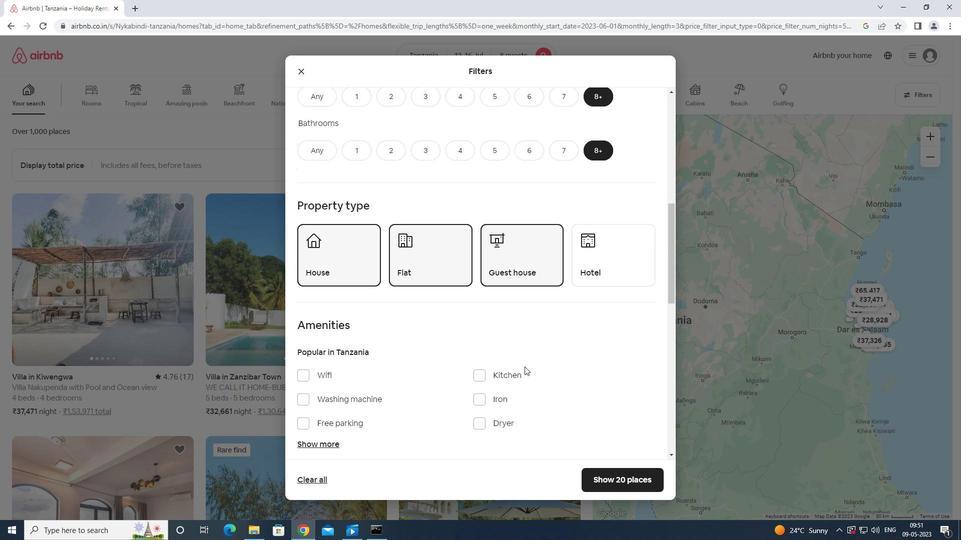 
Action: Mouse moved to (591, 203)
Screenshot: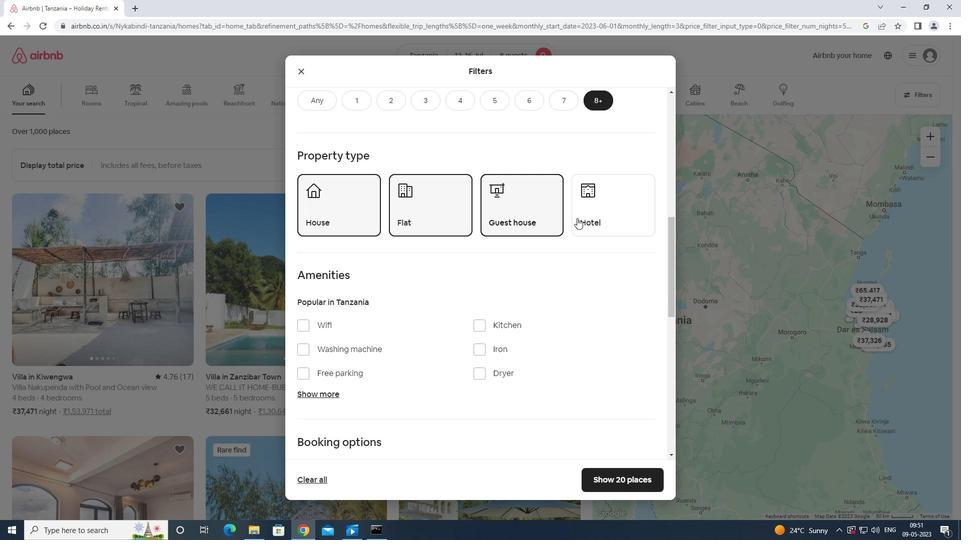 
Action: Mouse pressed left at (591, 203)
Screenshot: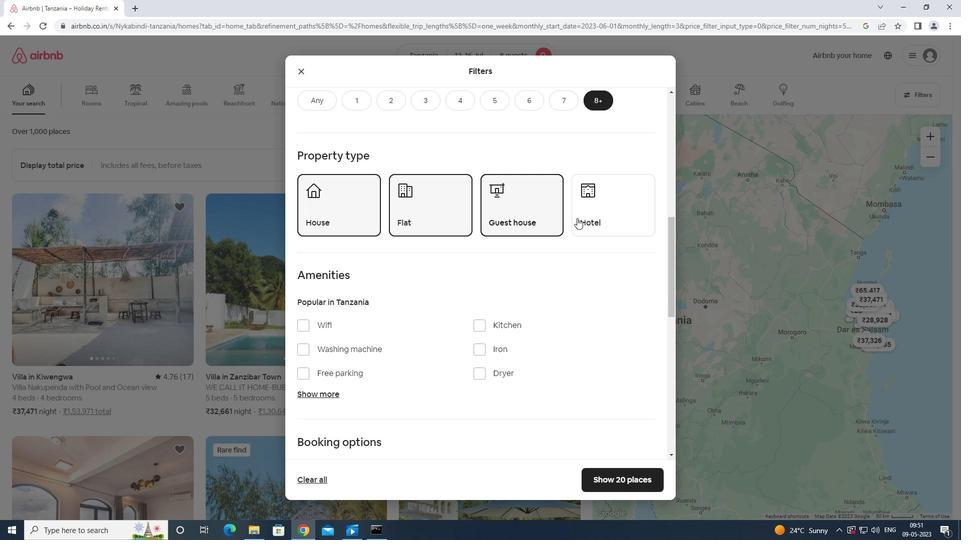 
Action: Mouse moved to (306, 323)
Screenshot: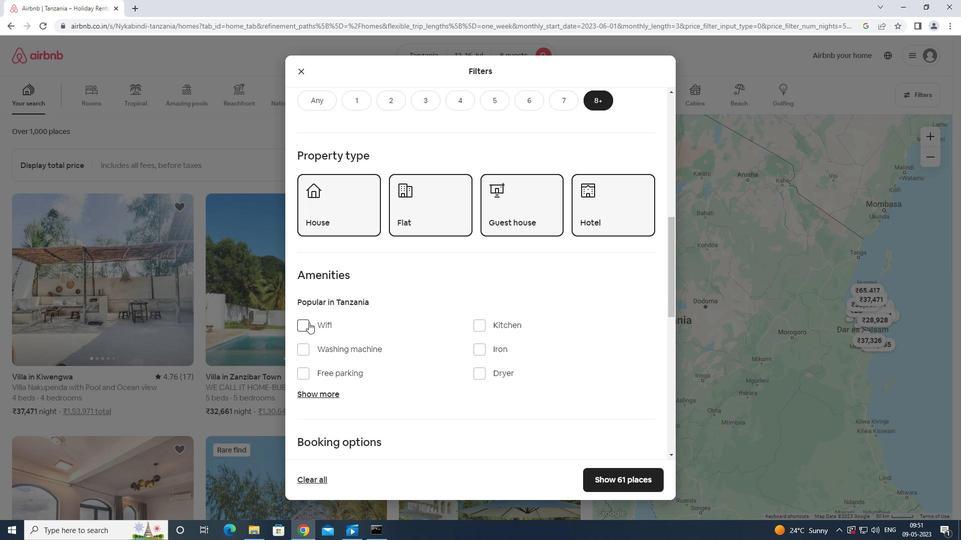 
Action: Mouse pressed left at (306, 323)
Screenshot: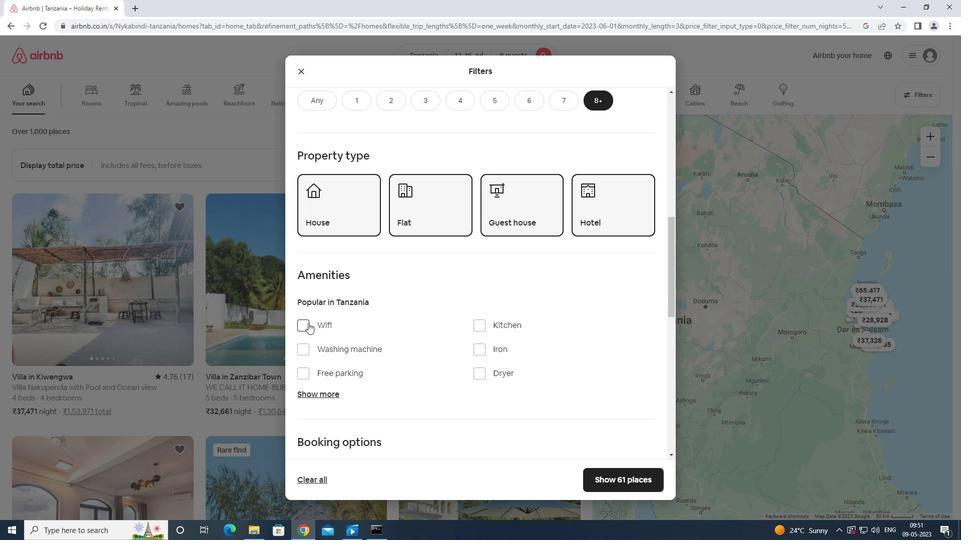 
Action: Mouse moved to (302, 373)
Screenshot: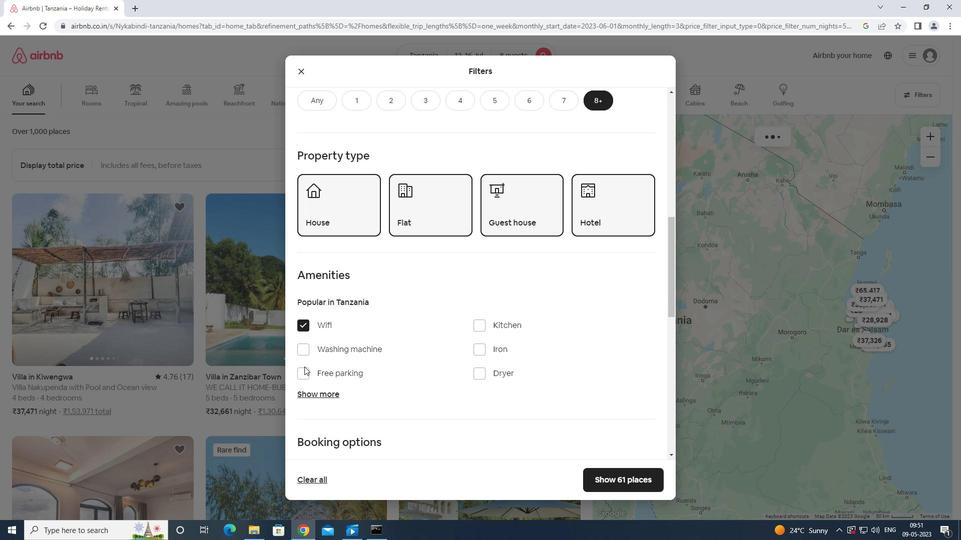 
Action: Mouse pressed left at (302, 373)
Screenshot: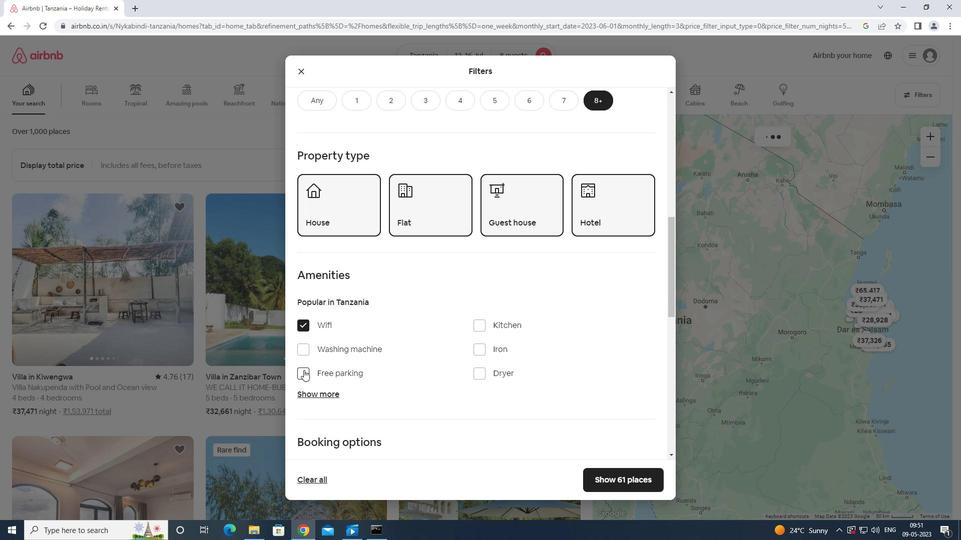 
Action: Mouse moved to (297, 392)
Screenshot: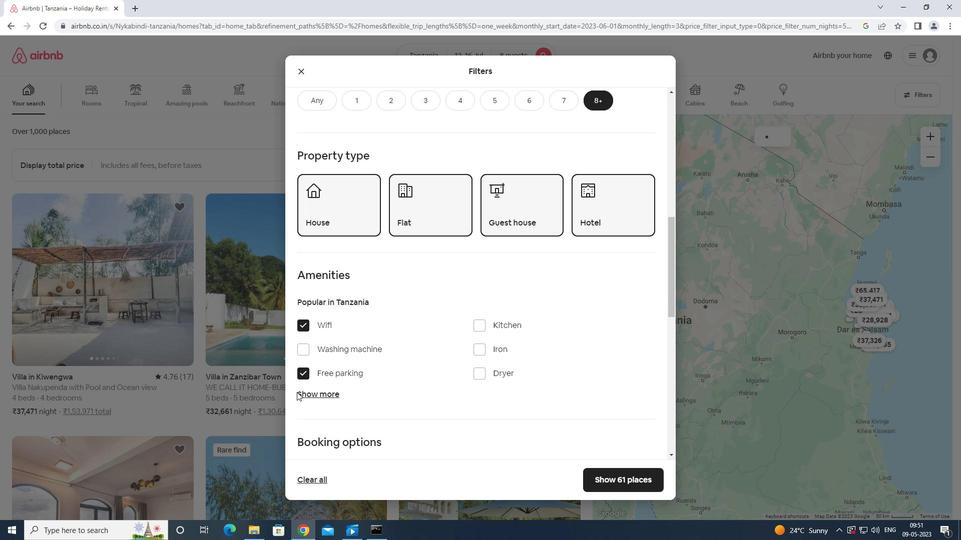 
Action: Mouse pressed left at (297, 392)
Screenshot: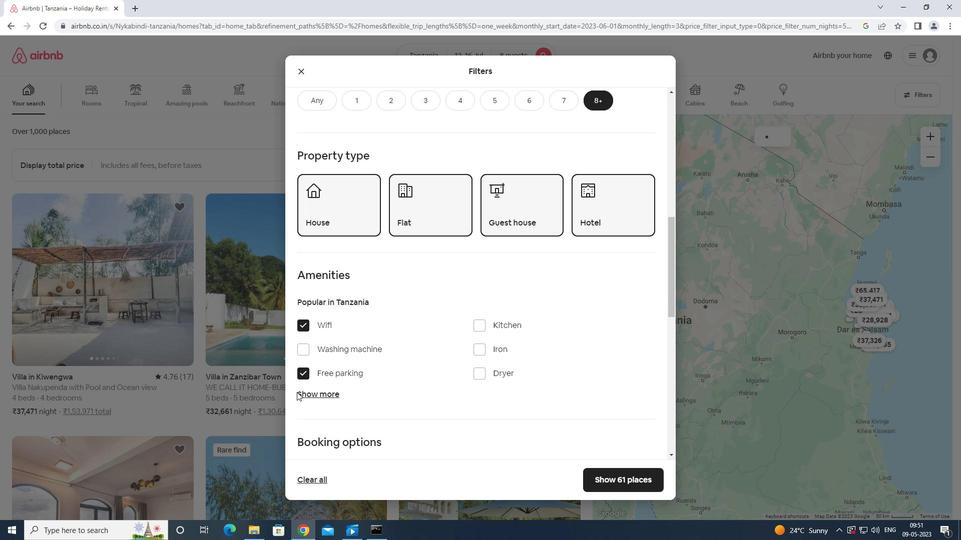
Action: Mouse moved to (333, 422)
Screenshot: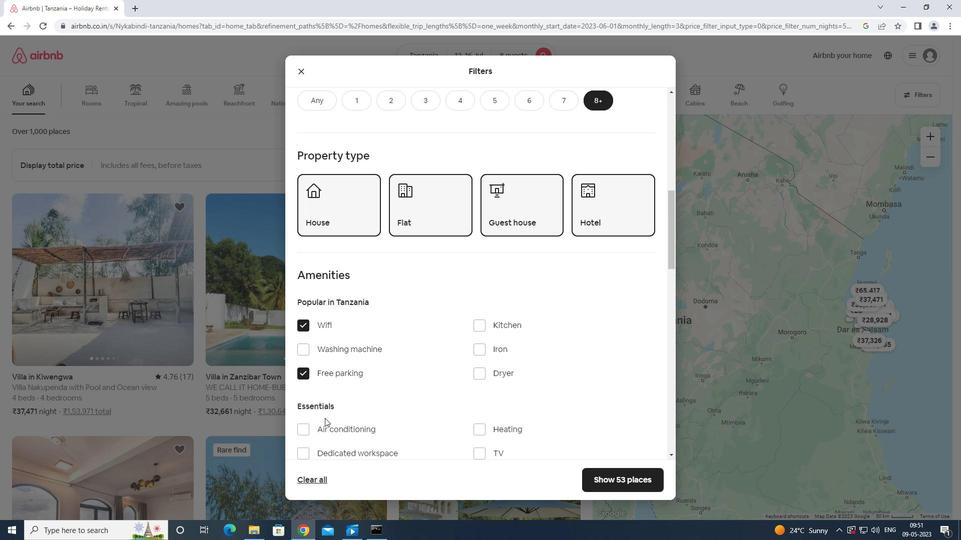 
Action: Mouse scrolled (333, 422) with delta (0, 0)
Screenshot: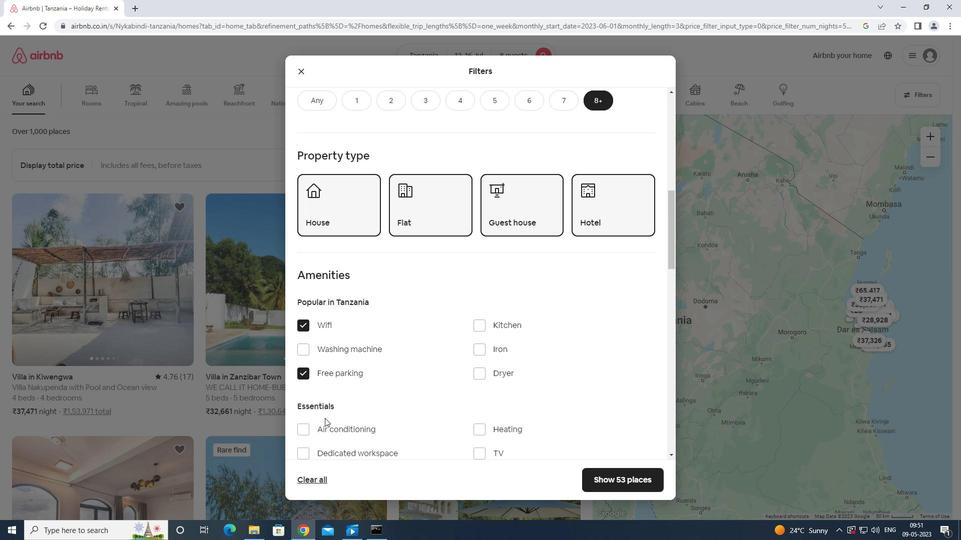 
Action: Mouse moved to (336, 424)
Screenshot: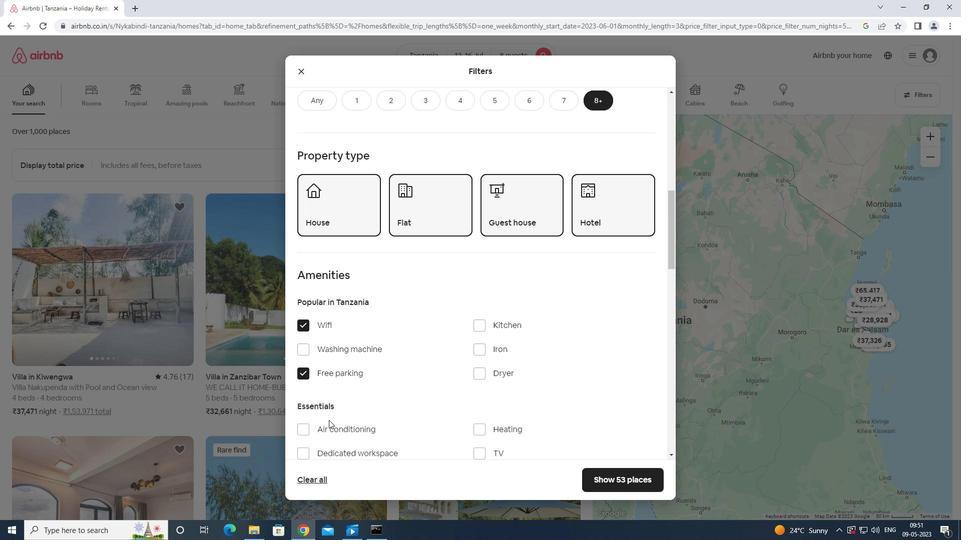 
Action: Mouse scrolled (336, 424) with delta (0, 0)
Screenshot: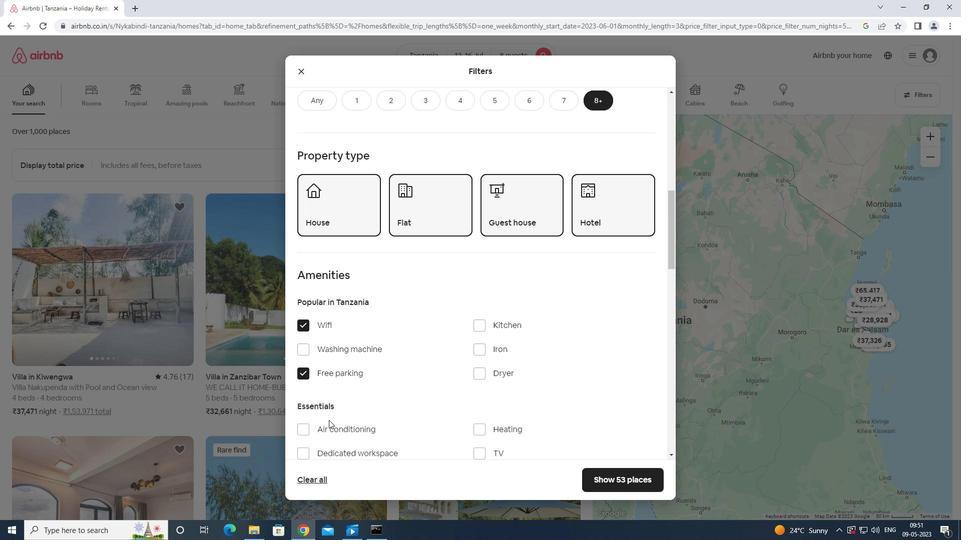 
Action: Mouse moved to (478, 347)
Screenshot: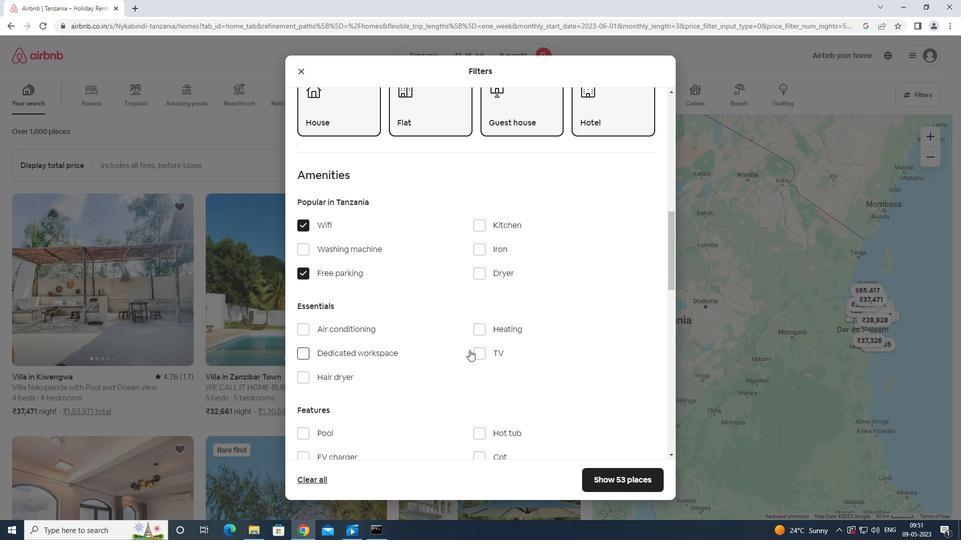 
Action: Mouse pressed left at (478, 347)
Screenshot: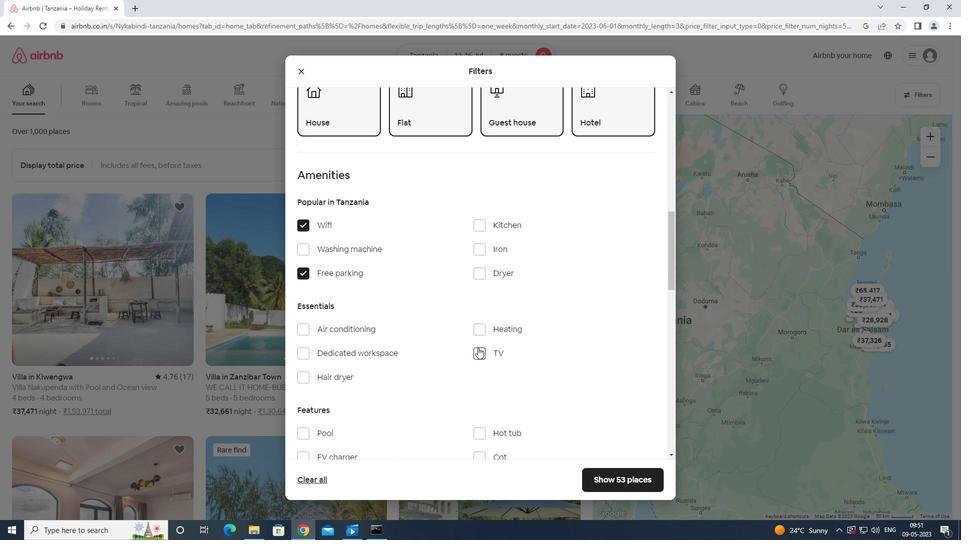
Action: Mouse moved to (480, 353)
Screenshot: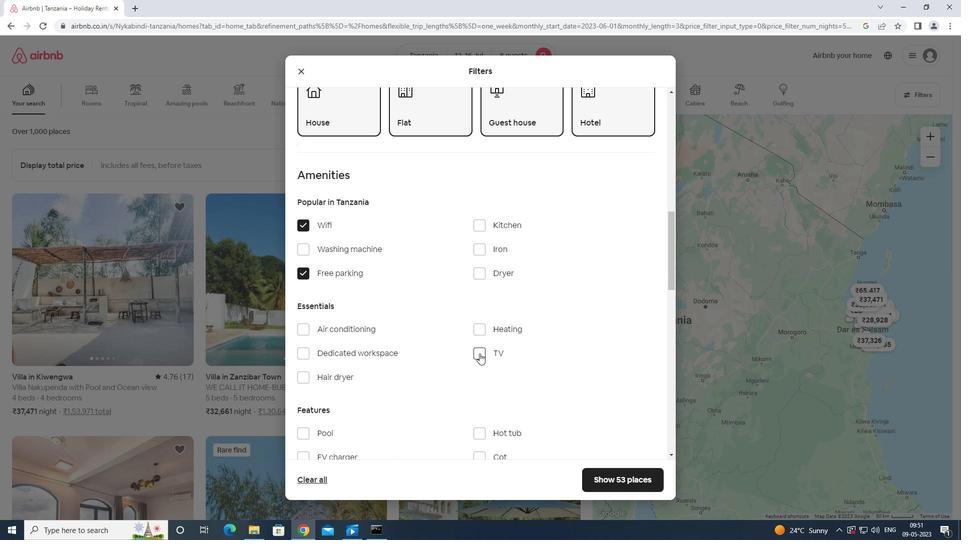 
Action: Mouse pressed left at (480, 353)
Screenshot: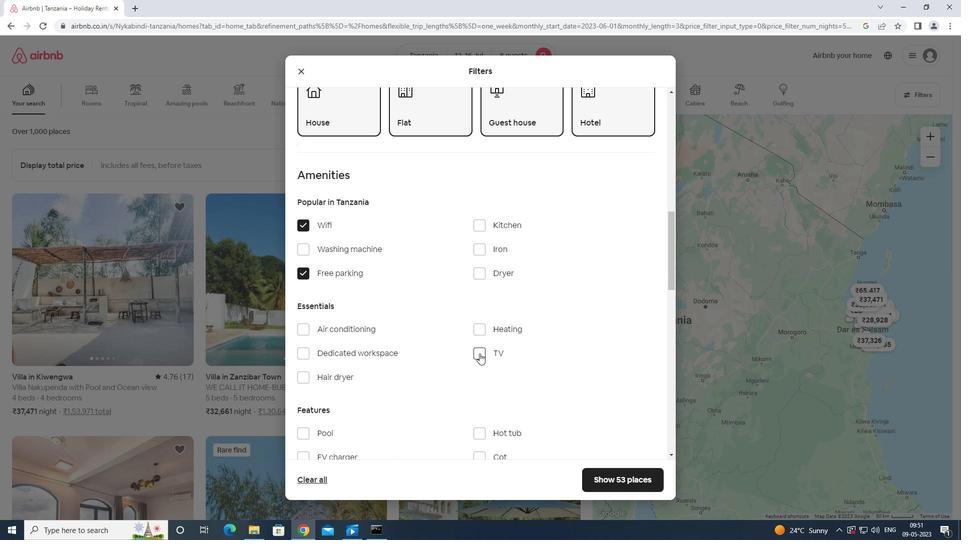 
Action: Mouse scrolled (480, 352) with delta (0, 0)
Screenshot: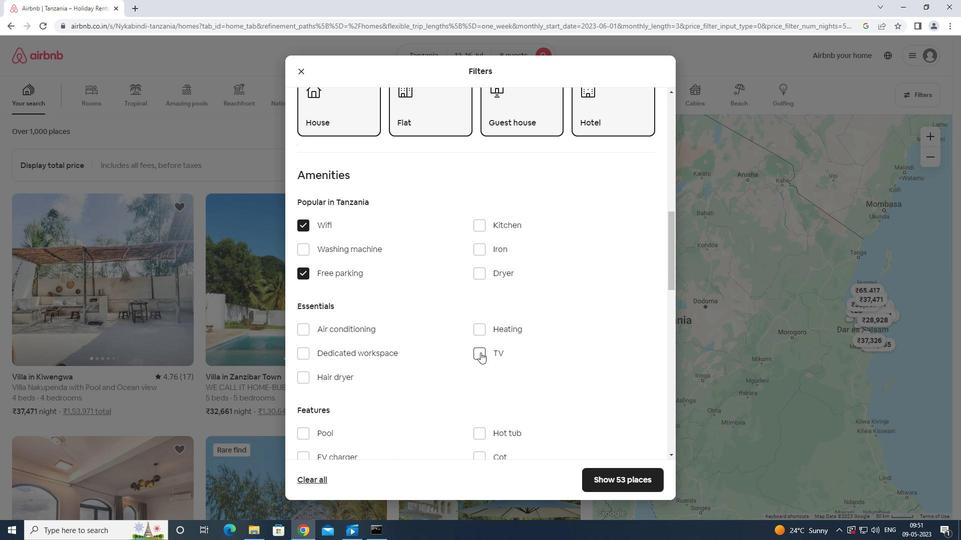 
Action: Mouse scrolled (480, 352) with delta (0, 0)
Screenshot: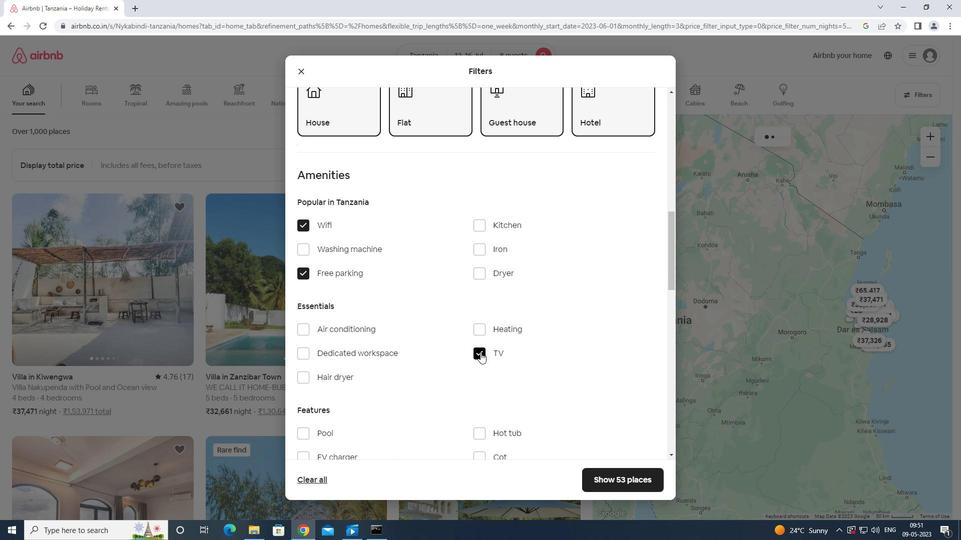 
Action: Mouse moved to (304, 385)
Screenshot: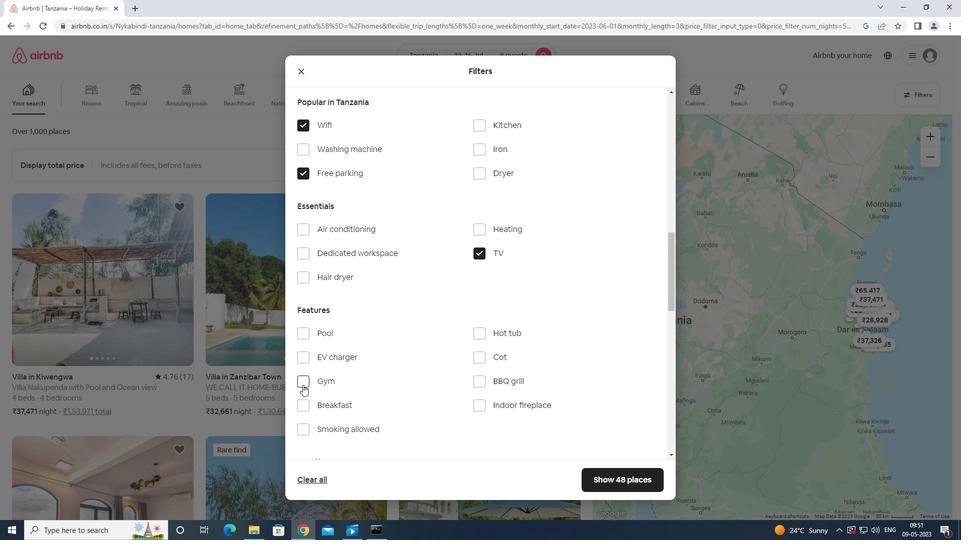 
Action: Mouse pressed left at (304, 385)
Screenshot: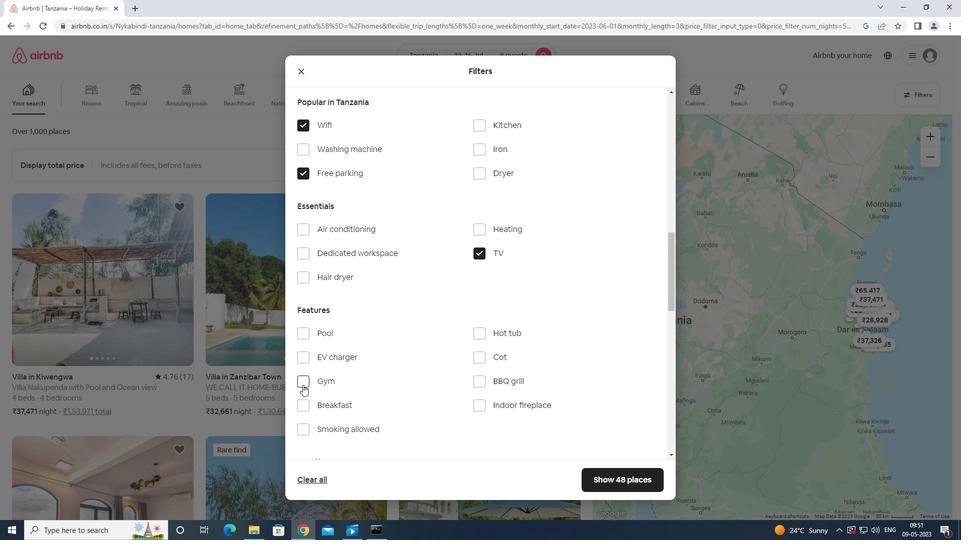 
Action: Mouse moved to (299, 386)
Screenshot: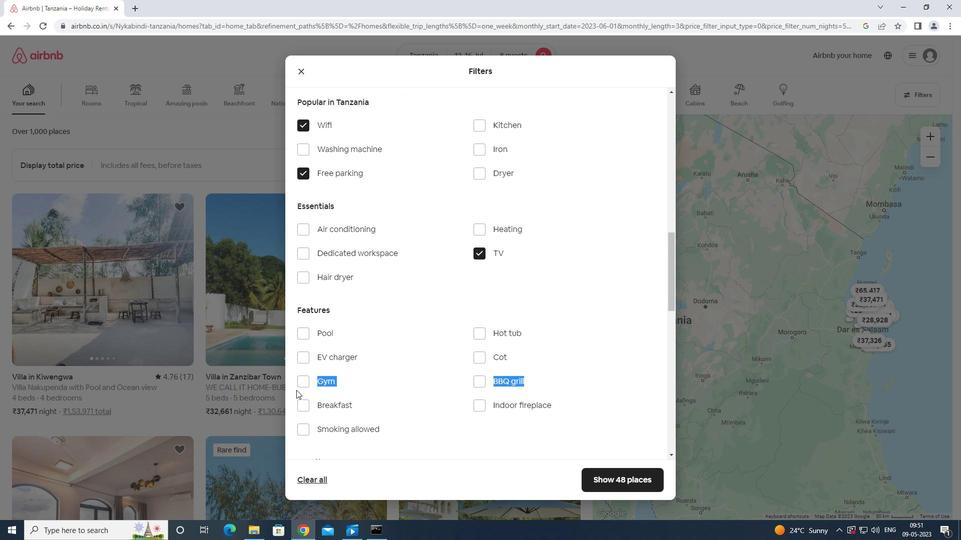 
Action: Mouse pressed left at (299, 386)
Screenshot: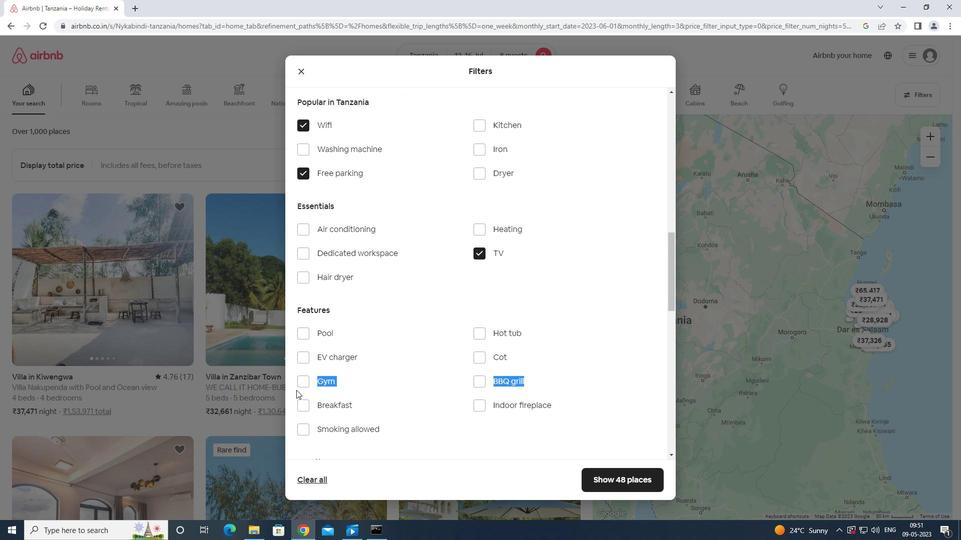 
Action: Mouse moved to (303, 404)
Screenshot: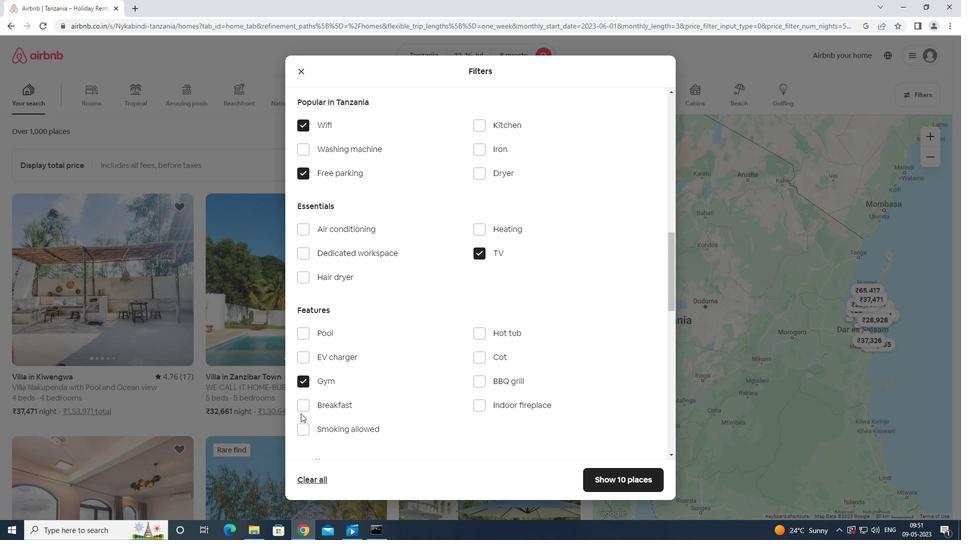 
Action: Mouse pressed left at (303, 404)
Screenshot: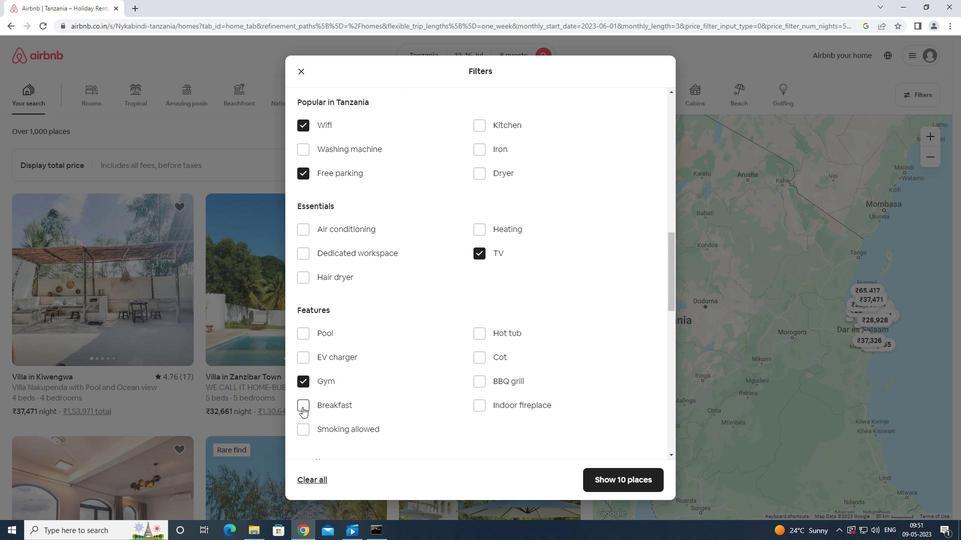 
Action: Mouse moved to (304, 402)
Screenshot: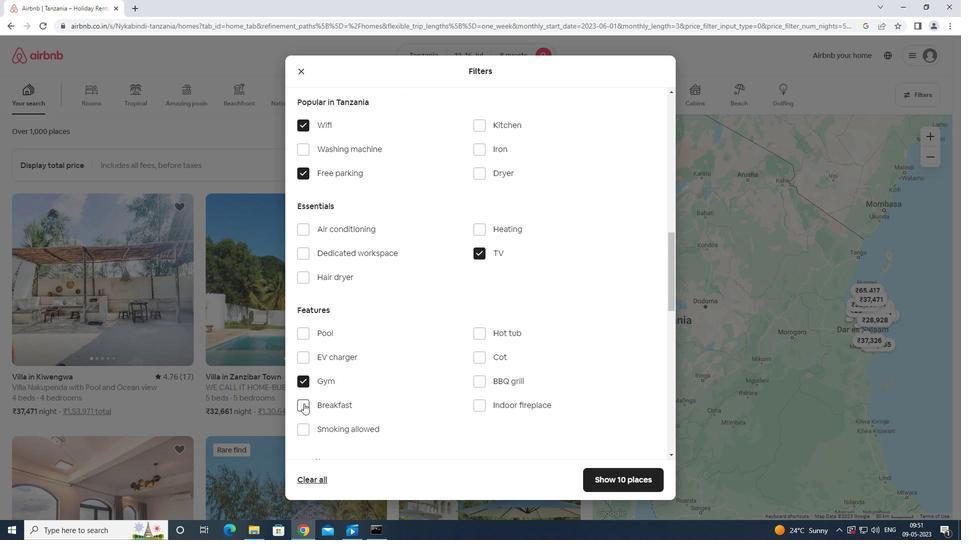 
Action: Mouse scrolled (304, 401) with delta (0, 0)
Screenshot: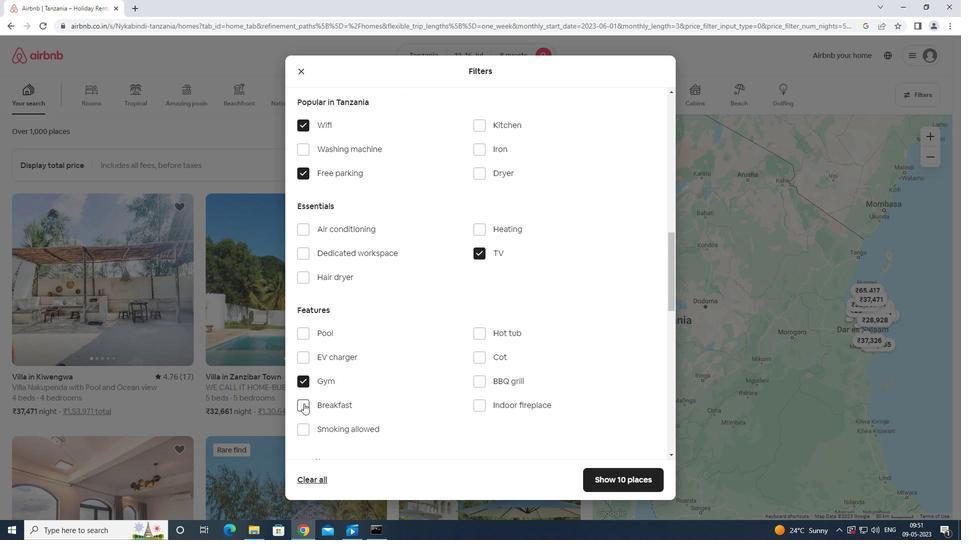 
Action: Mouse moved to (305, 402)
Screenshot: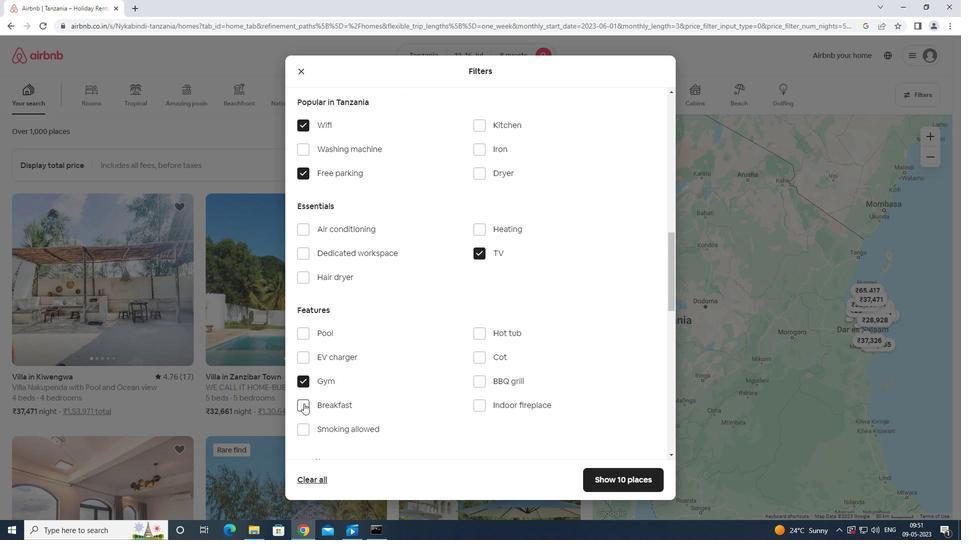 
Action: Mouse scrolled (305, 401) with delta (0, 0)
Screenshot: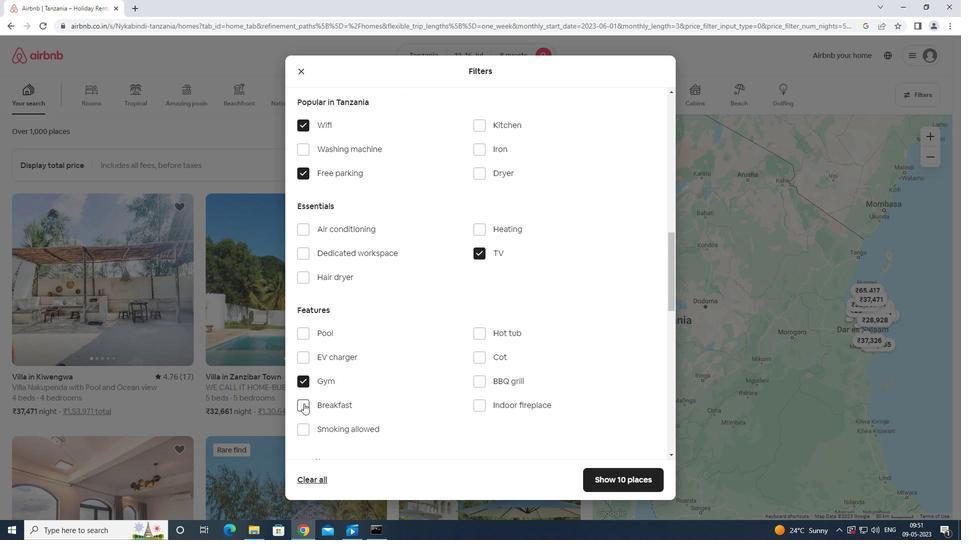 
Action: Mouse scrolled (305, 401) with delta (0, 0)
Screenshot: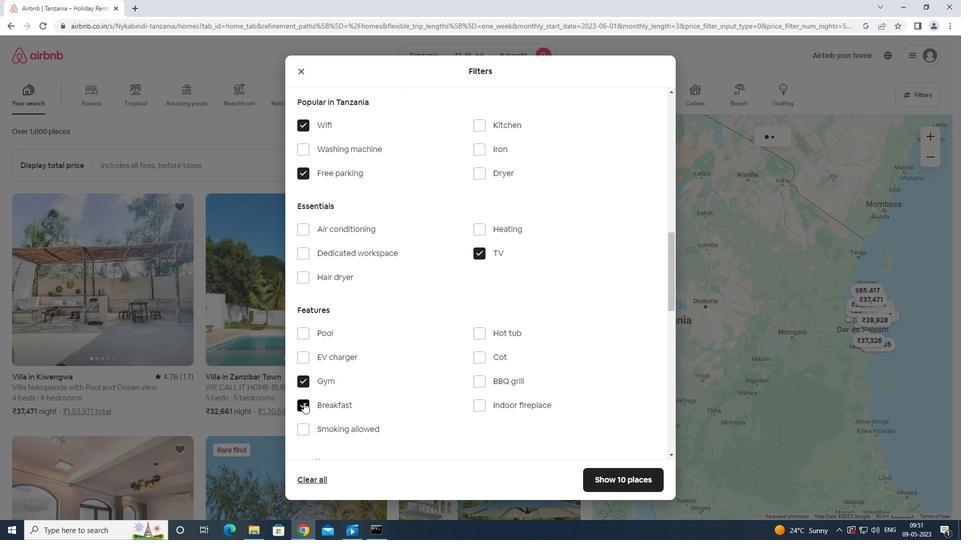 
Action: Mouse scrolled (305, 401) with delta (0, 0)
Screenshot: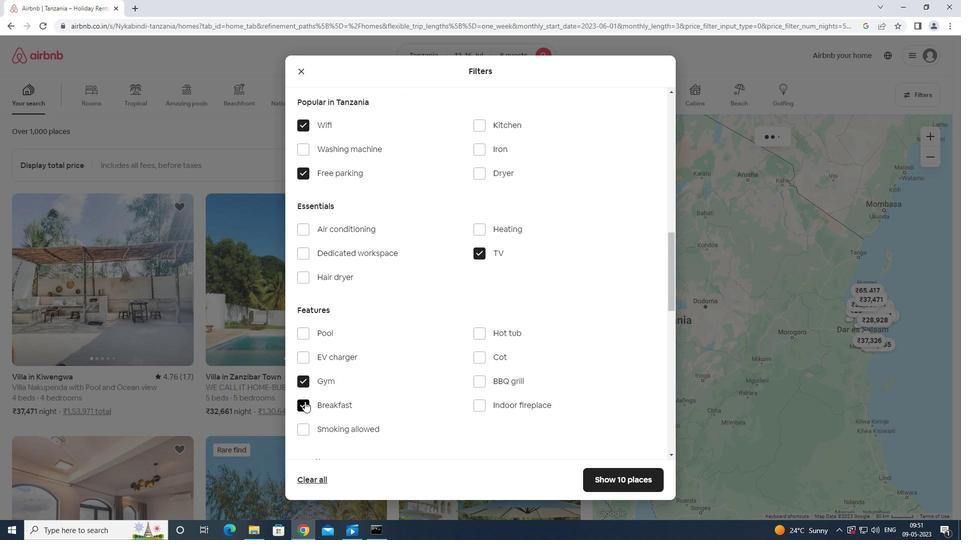 
Action: Mouse moved to (307, 400)
Screenshot: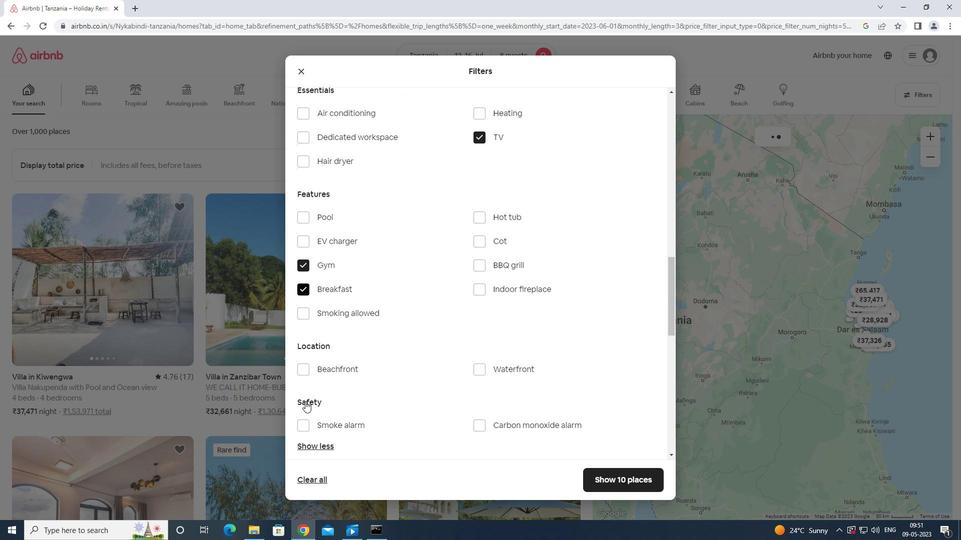 
Action: Mouse scrolled (307, 399) with delta (0, 0)
Screenshot: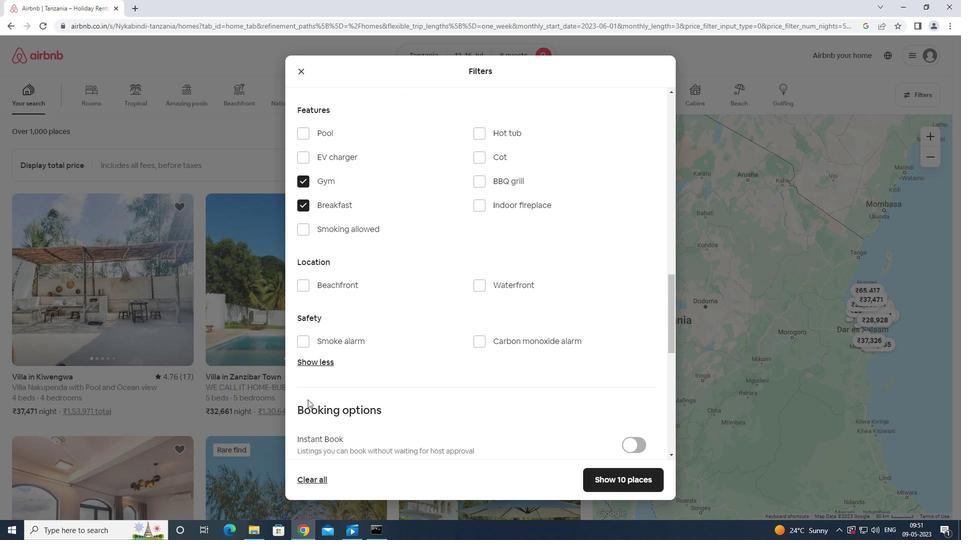 
Action: Mouse scrolled (307, 399) with delta (0, 0)
Screenshot: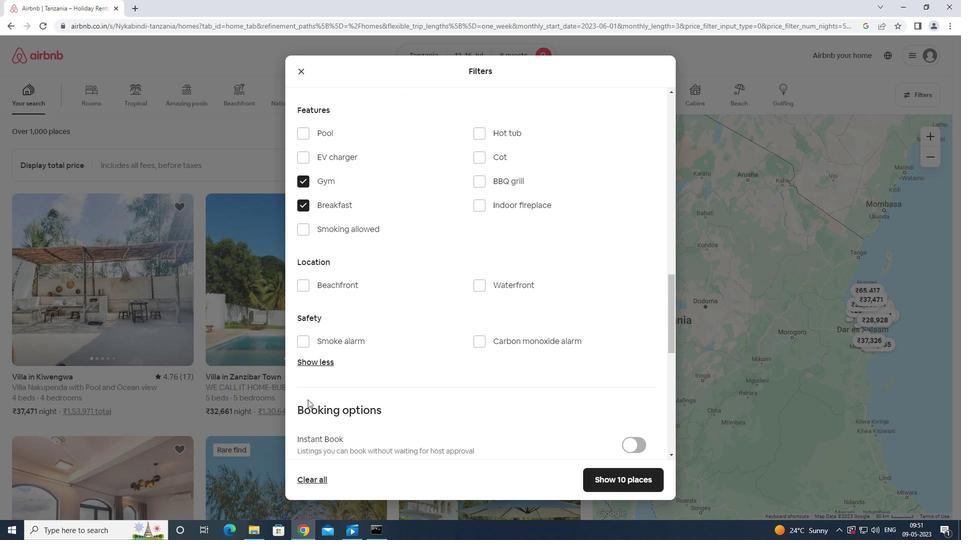 
Action: Mouse moved to (636, 382)
Screenshot: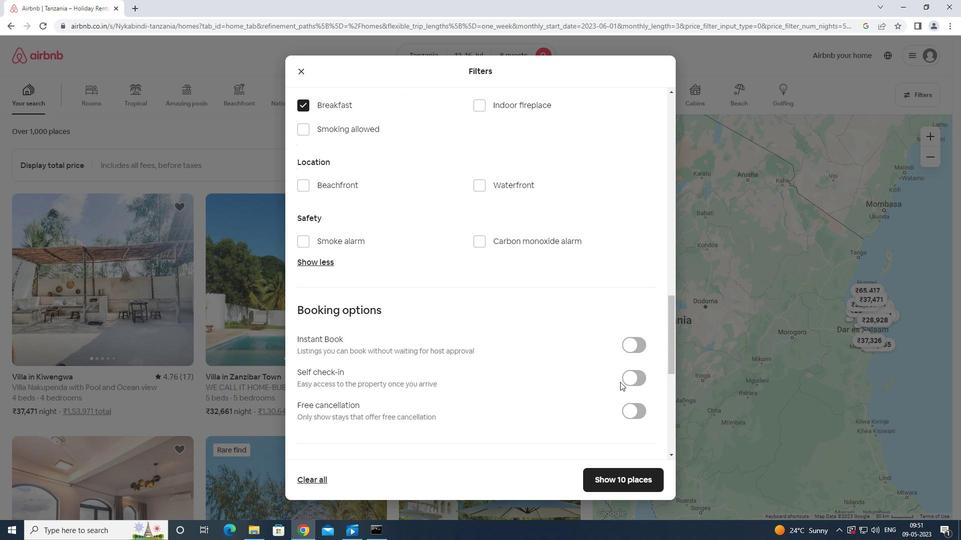 
Action: Mouse pressed left at (636, 382)
Screenshot: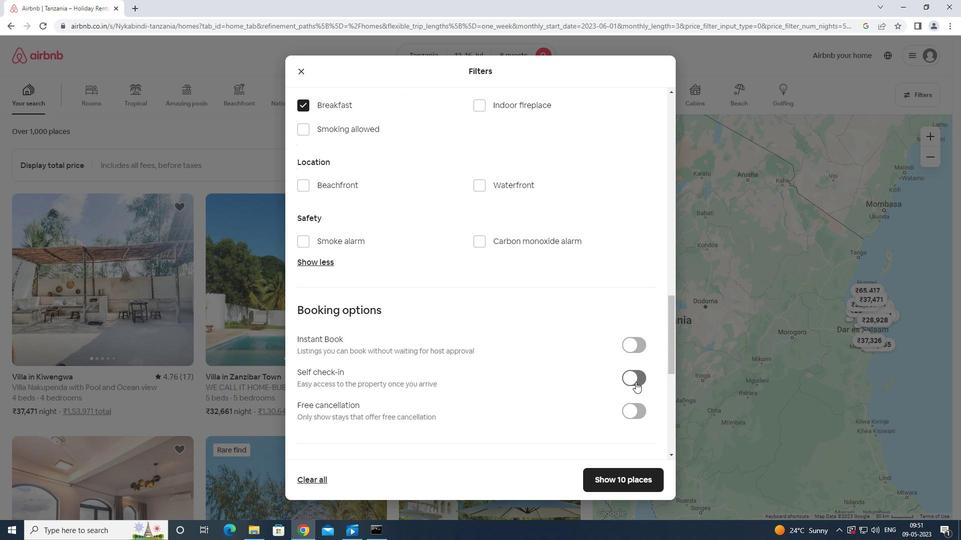 
Action: Mouse moved to (636, 378)
Screenshot: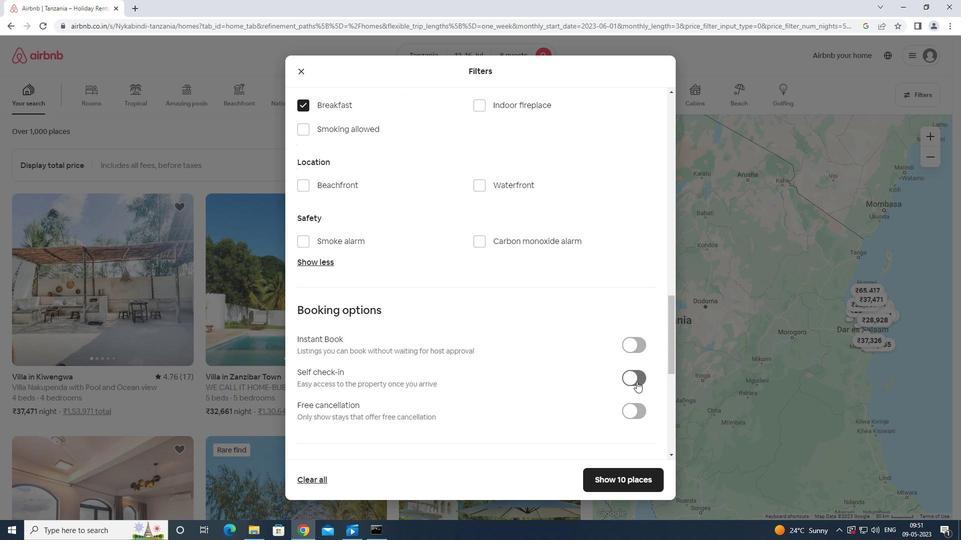 
Action: Mouse scrolled (636, 377) with delta (0, 0)
Screenshot: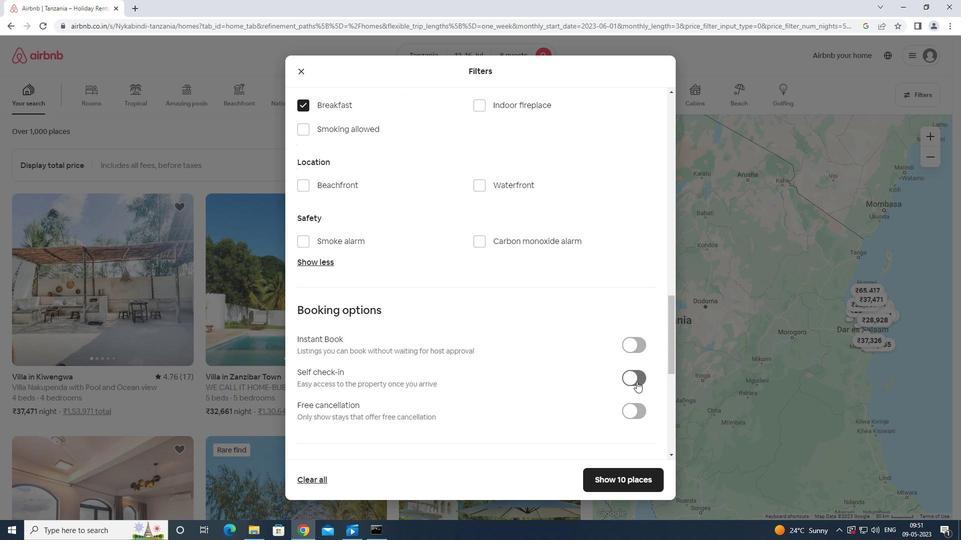 
Action: Mouse scrolled (636, 377) with delta (0, 0)
Screenshot: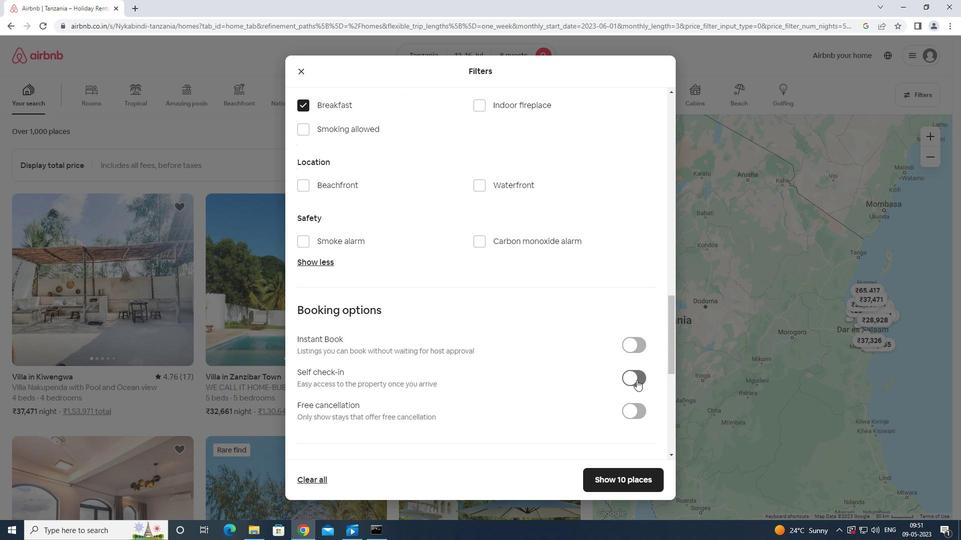 
Action: Mouse scrolled (636, 377) with delta (0, 0)
Screenshot: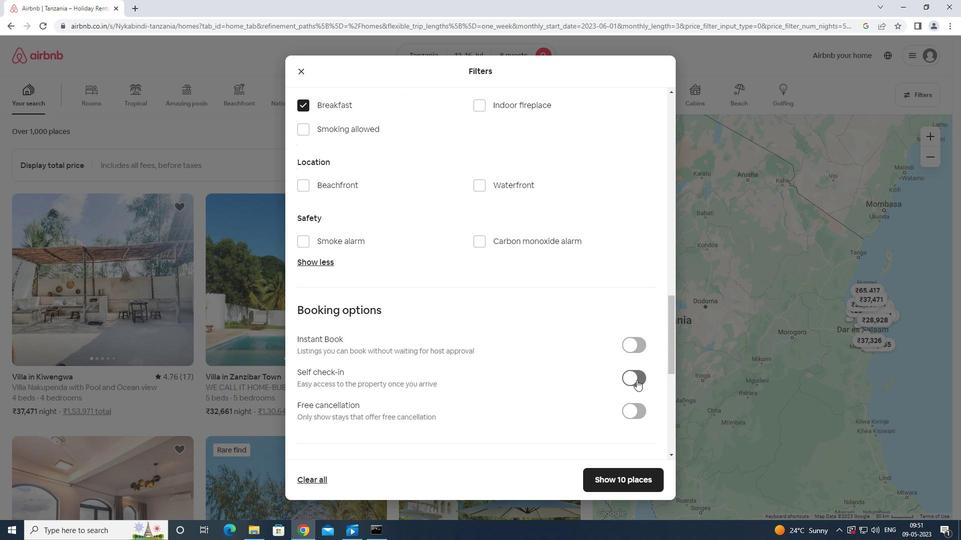 
Action: Mouse scrolled (636, 377) with delta (0, 0)
Screenshot: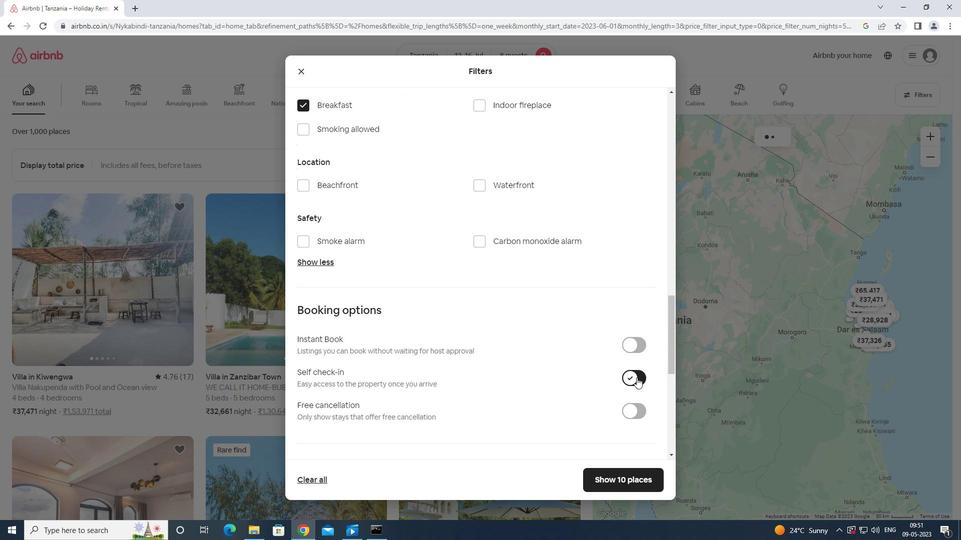 
Action: Mouse scrolled (636, 377) with delta (0, 0)
Screenshot: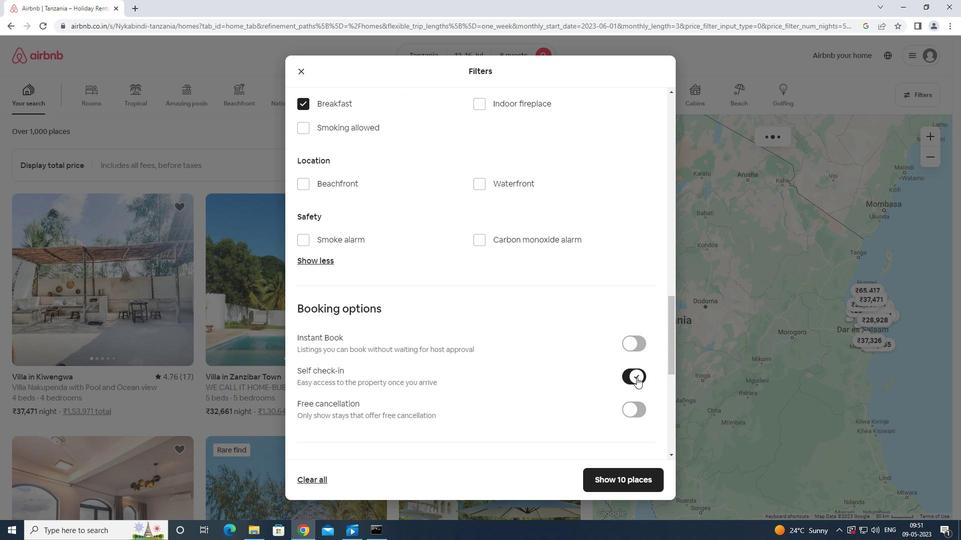 
Action: Mouse scrolled (636, 377) with delta (0, 0)
Screenshot: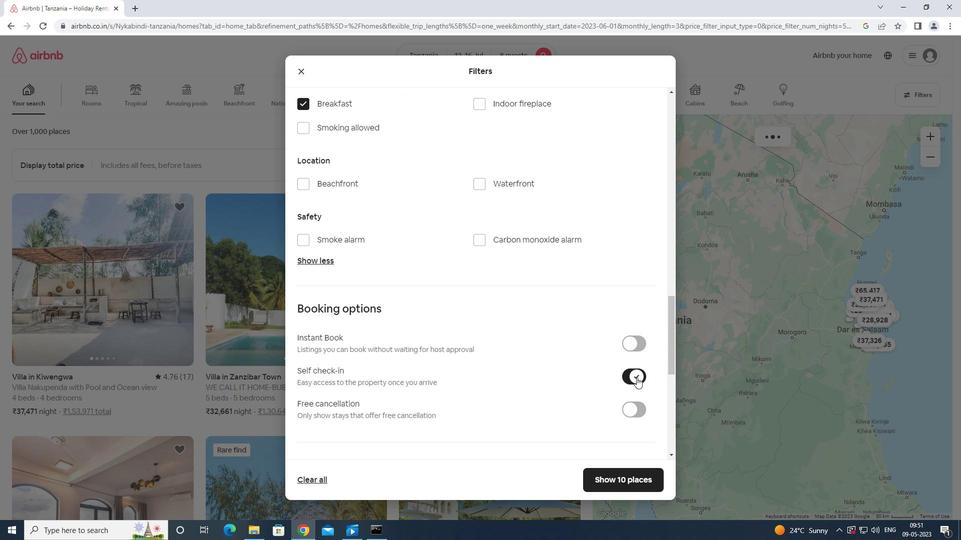 
Action: Mouse scrolled (636, 377) with delta (0, 0)
Screenshot: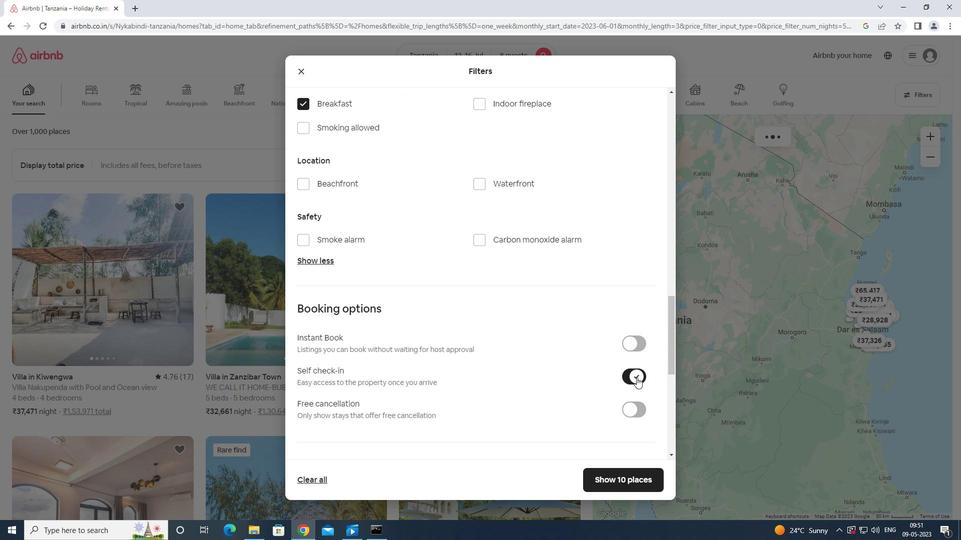 
Action: Mouse moved to (637, 379)
Screenshot: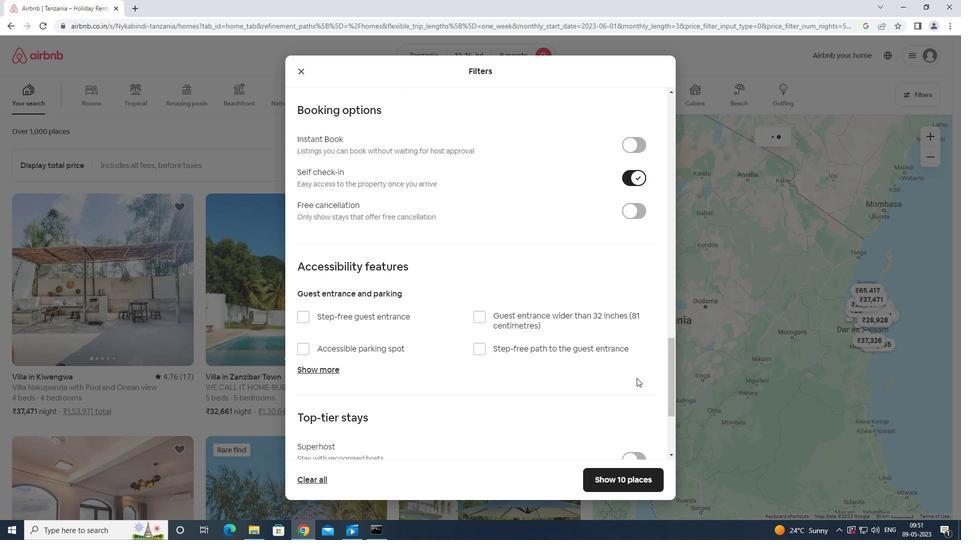 
Action: Mouse scrolled (637, 378) with delta (0, 0)
Screenshot: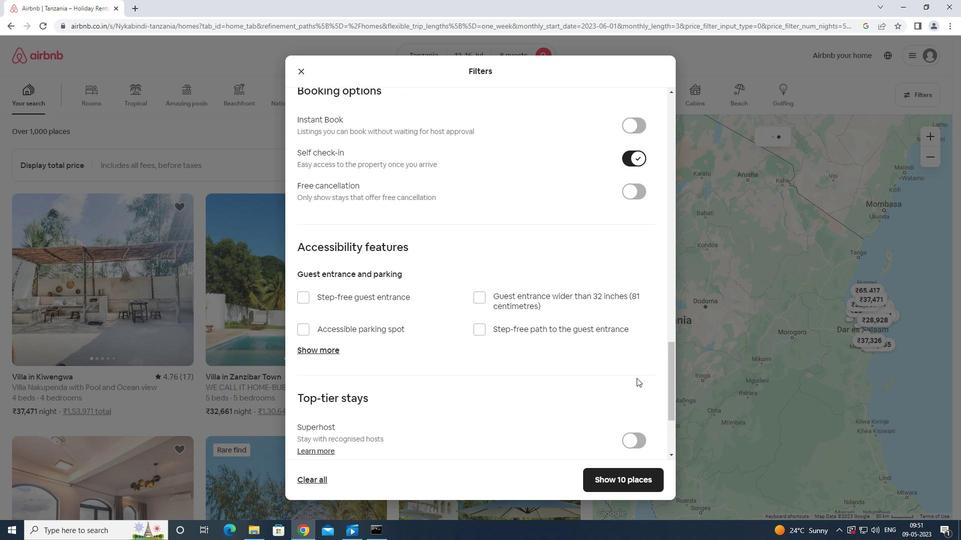 
Action: Mouse scrolled (637, 378) with delta (0, 0)
Screenshot: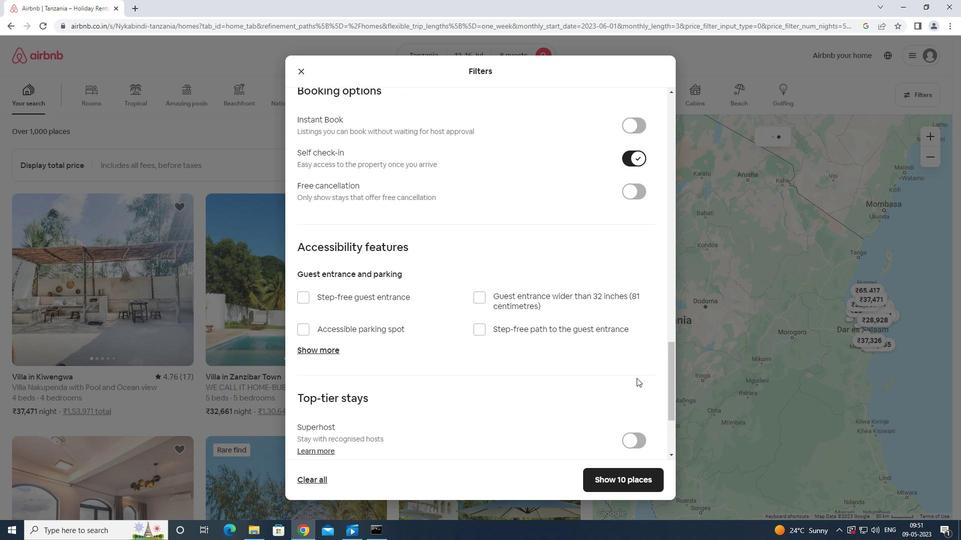 
Action: Mouse scrolled (637, 378) with delta (0, 0)
Screenshot: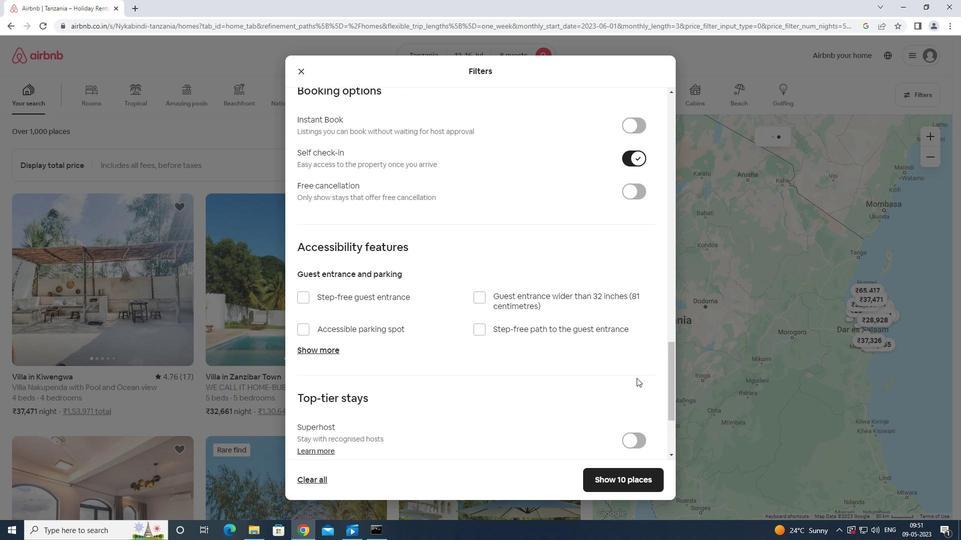 
Action: Mouse scrolled (637, 378) with delta (0, 0)
Screenshot: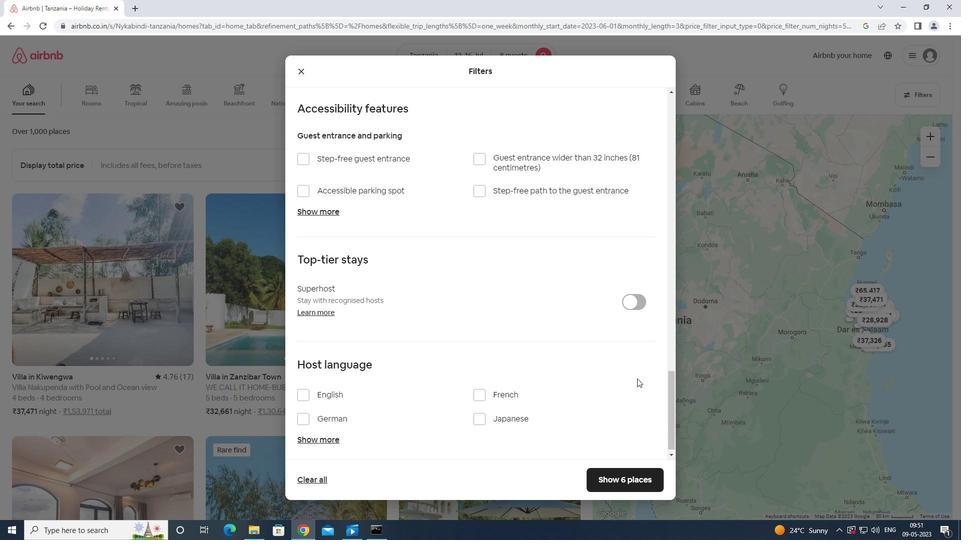 
Action: Mouse scrolled (637, 378) with delta (0, 0)
Screenshot: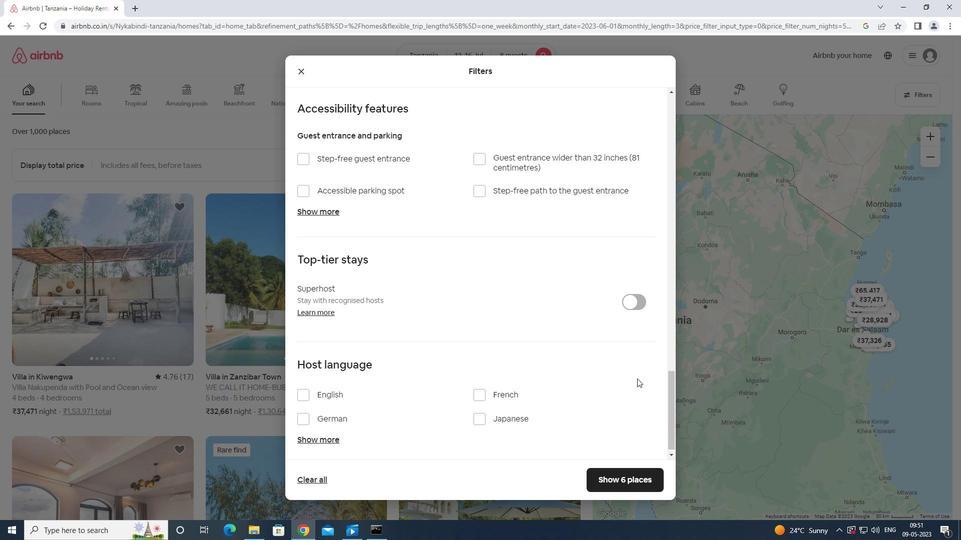 
Action: Mouse scrolled (637, 378) with delta (0, 0)
Screenshot: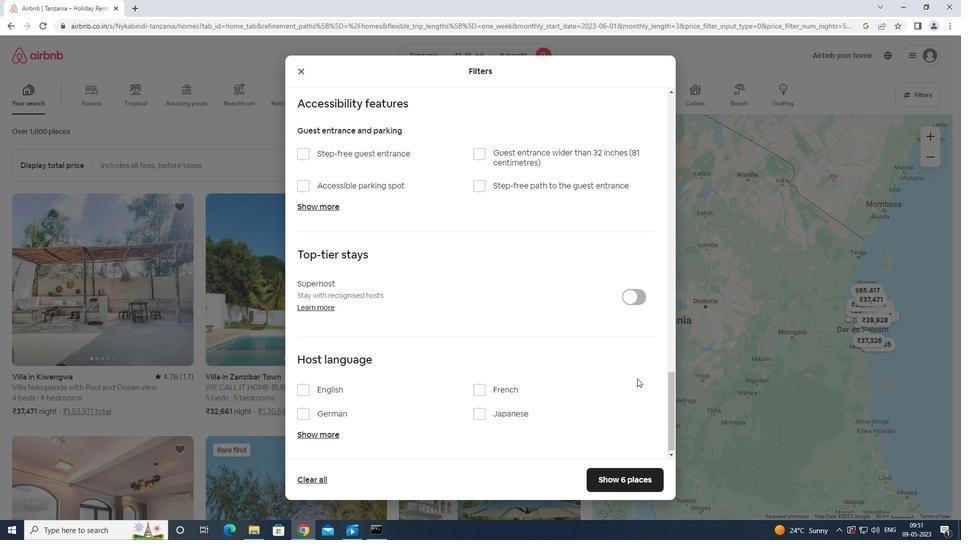 
Action: Mouse moved to (297, 386)
Screenshot: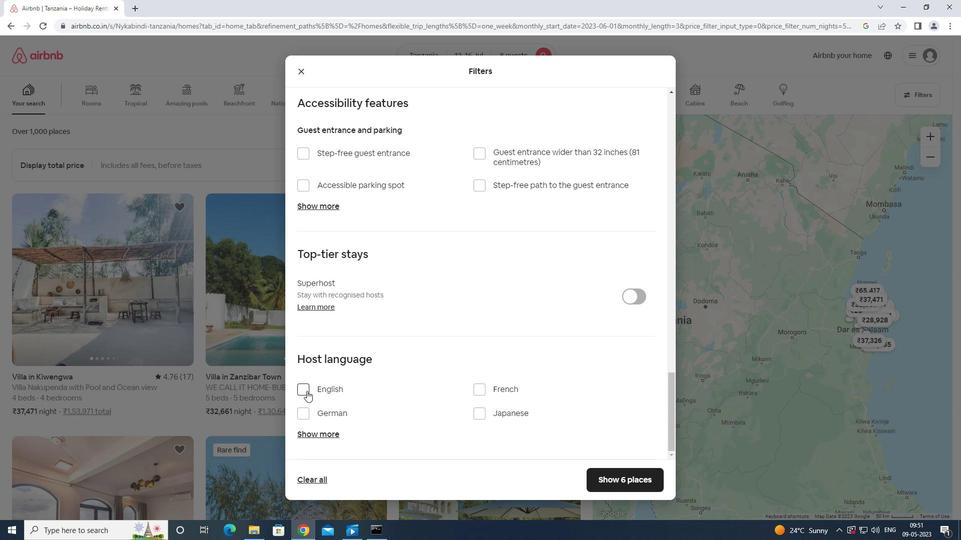 
Action: Mouse pressed left at (297, 386)
Screenshot: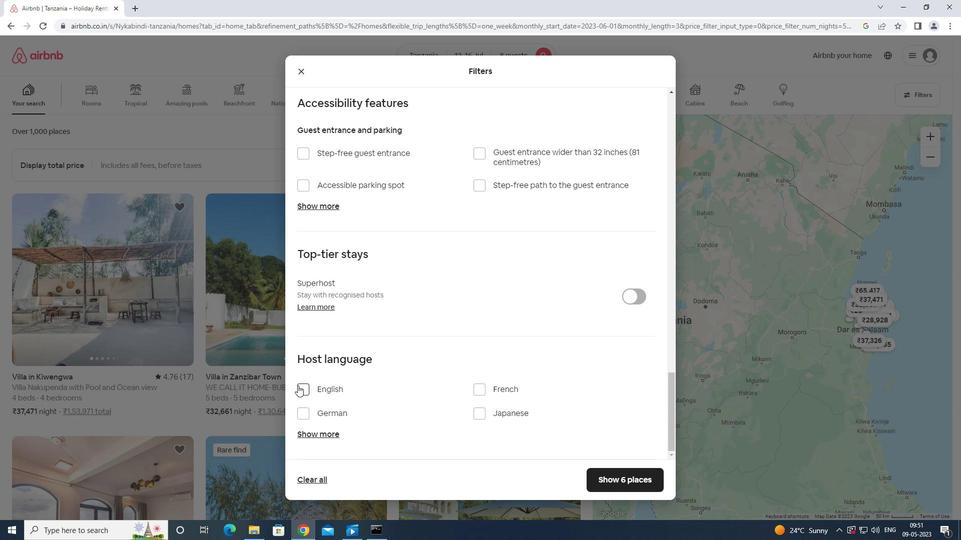 
Action: Mouse moved to (609, 473)
Screenshot: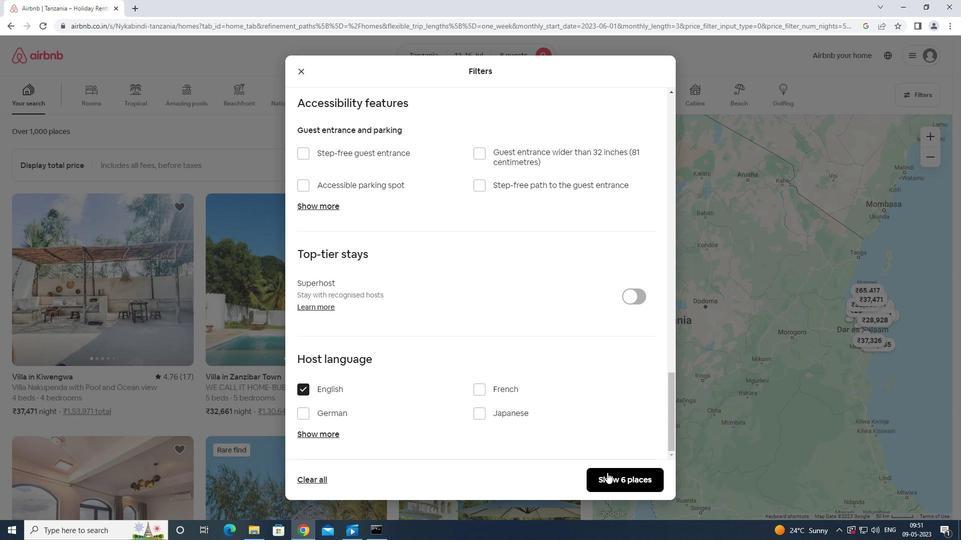 
Action: Mouse pressed left at (609, 473)
Screenshot: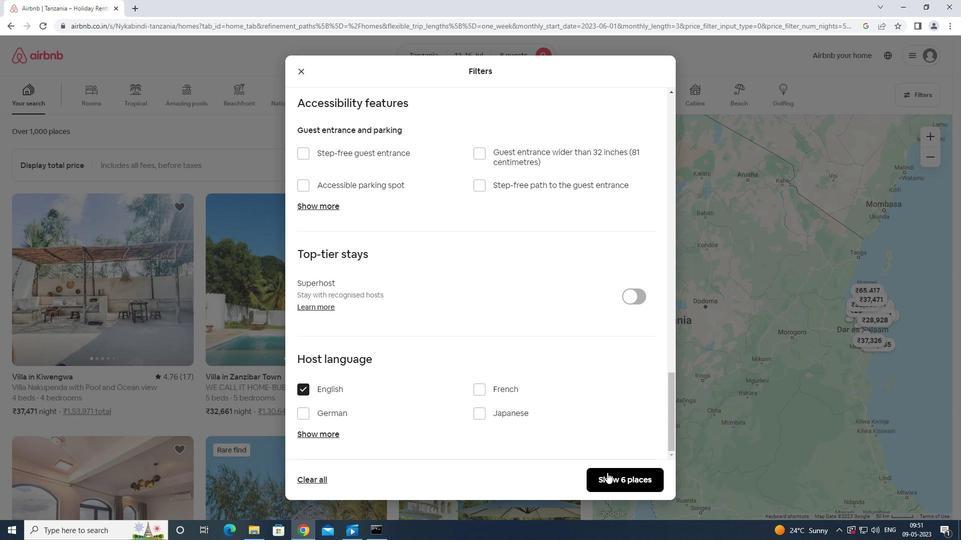 
Action: Mouse moved to (610, 474)
Screenshot: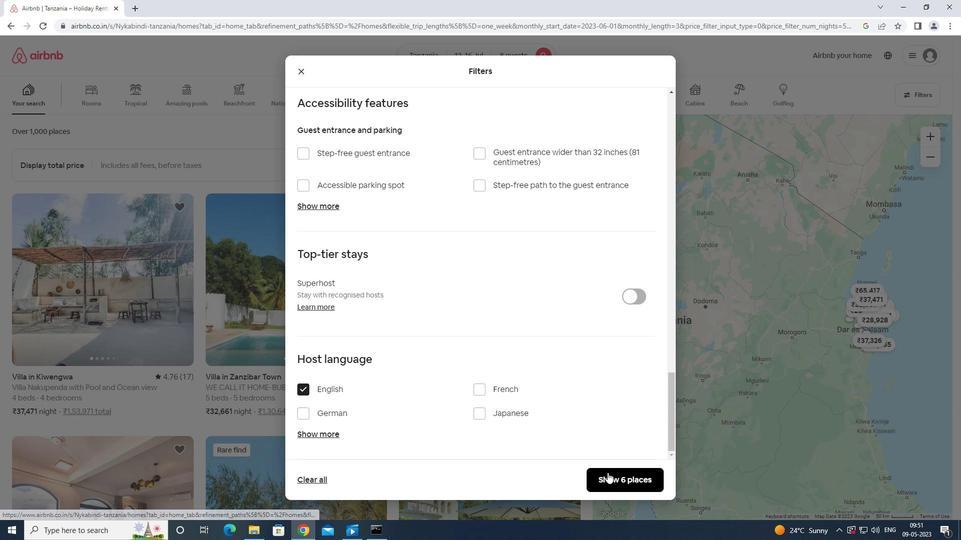 
